 Task: Check the average views per listing of lawn in the last 5 years.
Action: Mouse moved to (1045, 248)
Screenshot: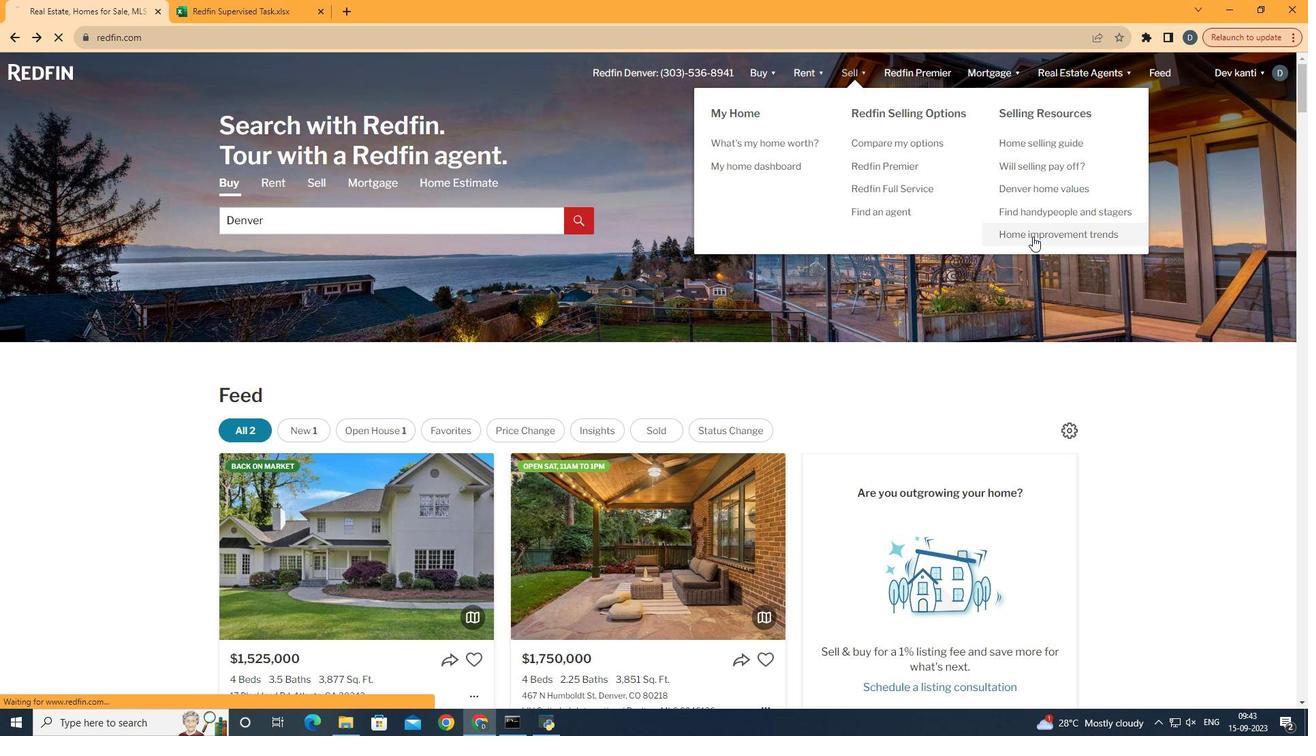 
Action: Mouse pressed left at (1045, 248)
Screenshot: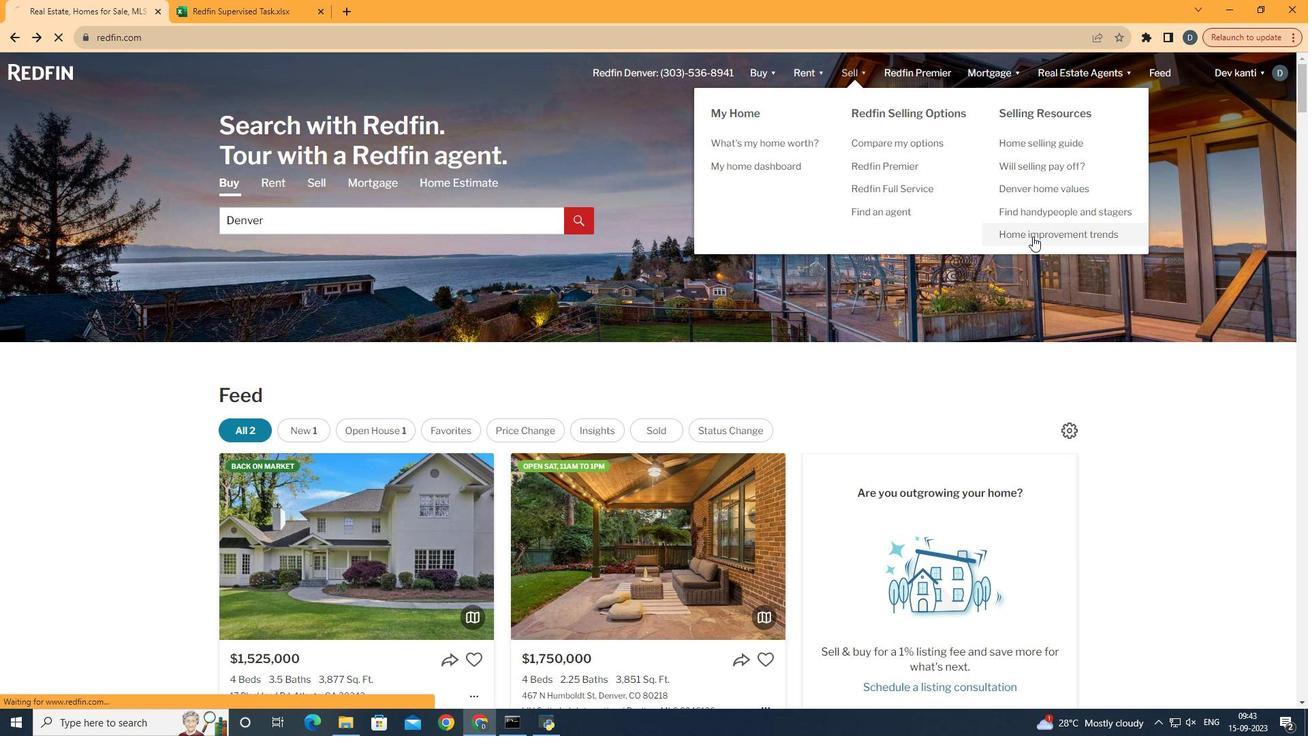 
Action: Mouse moved to (335, 279)
Screenshot: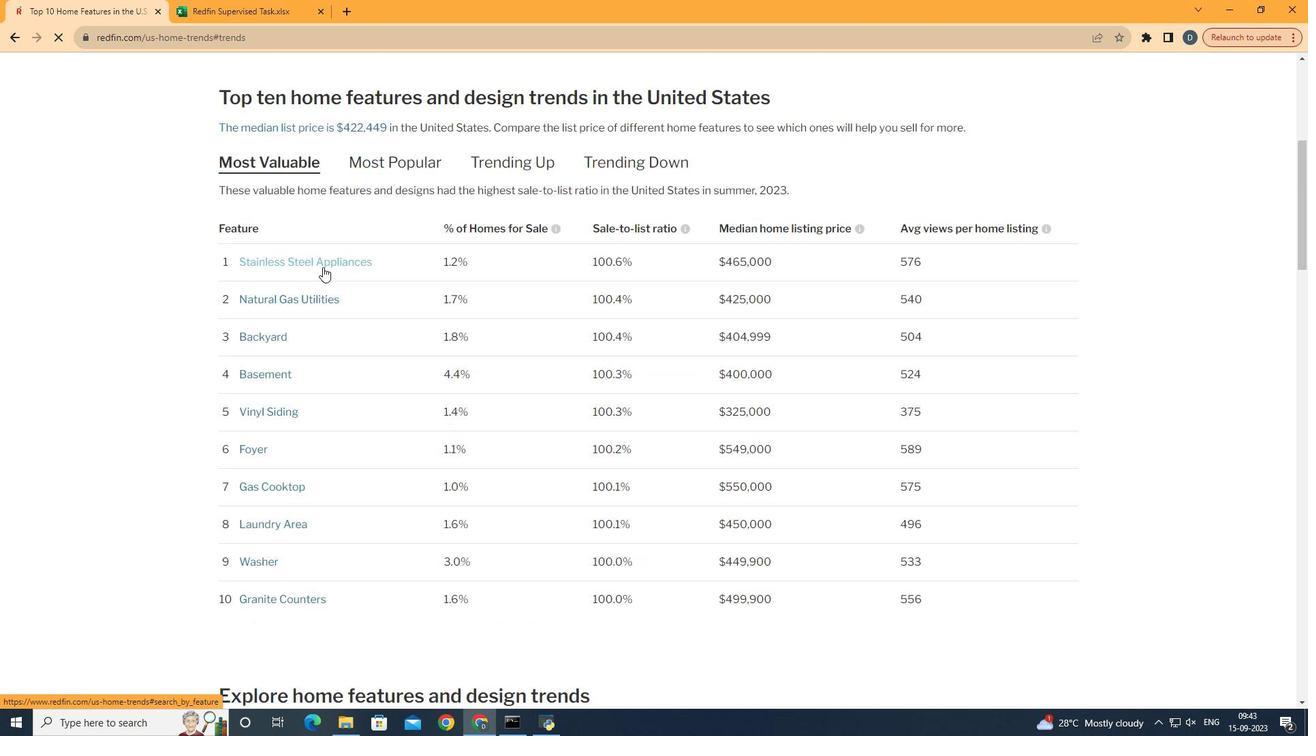 
Action: Mouse pressed left at (335, 279)
Screenshot: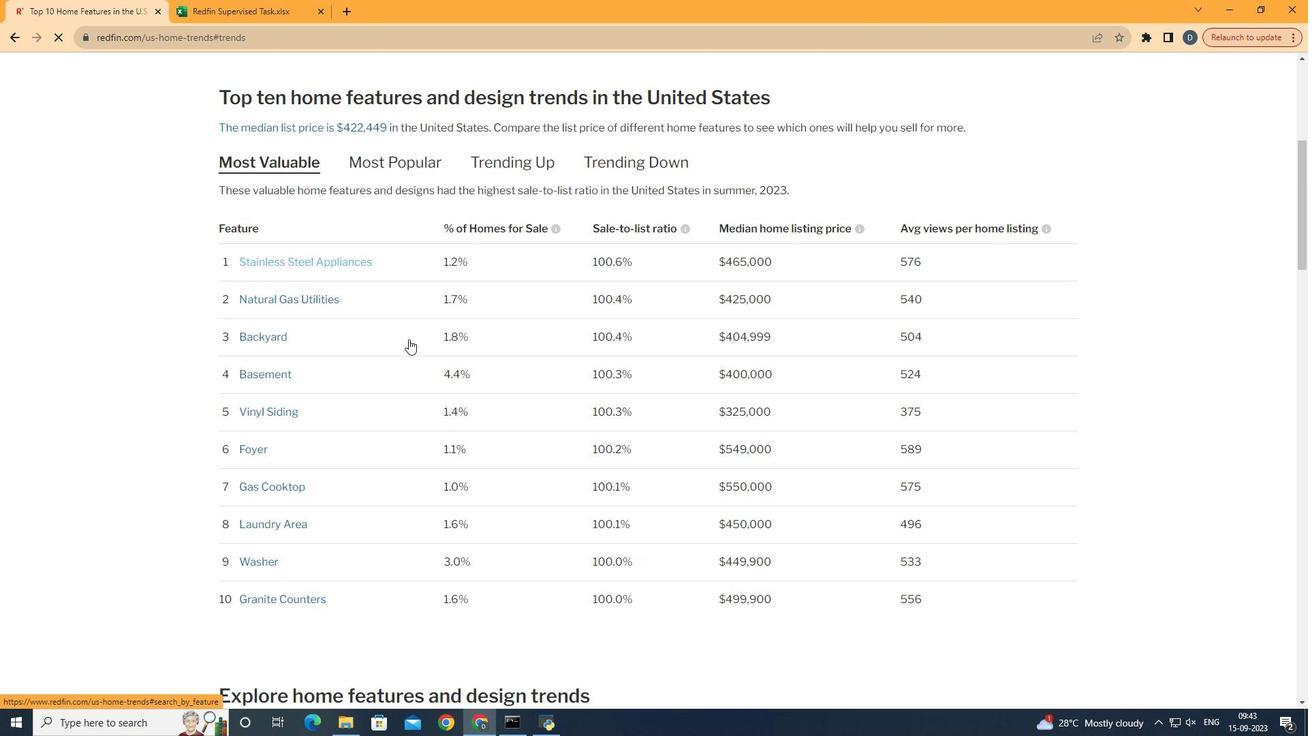 
Action: Mouse moved to (532, 451)
Screenshot: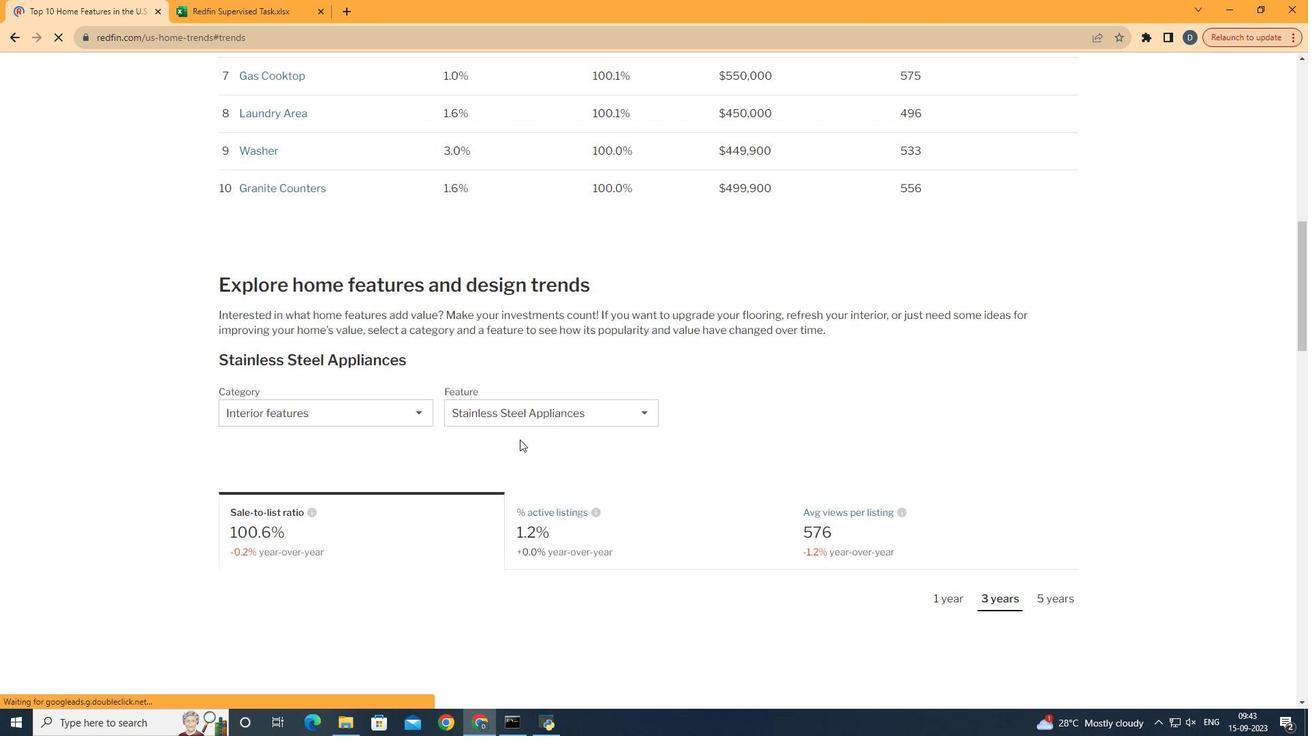
Action: Mouse scrolled (532, 451) with delta (0, 0)
Screenshot: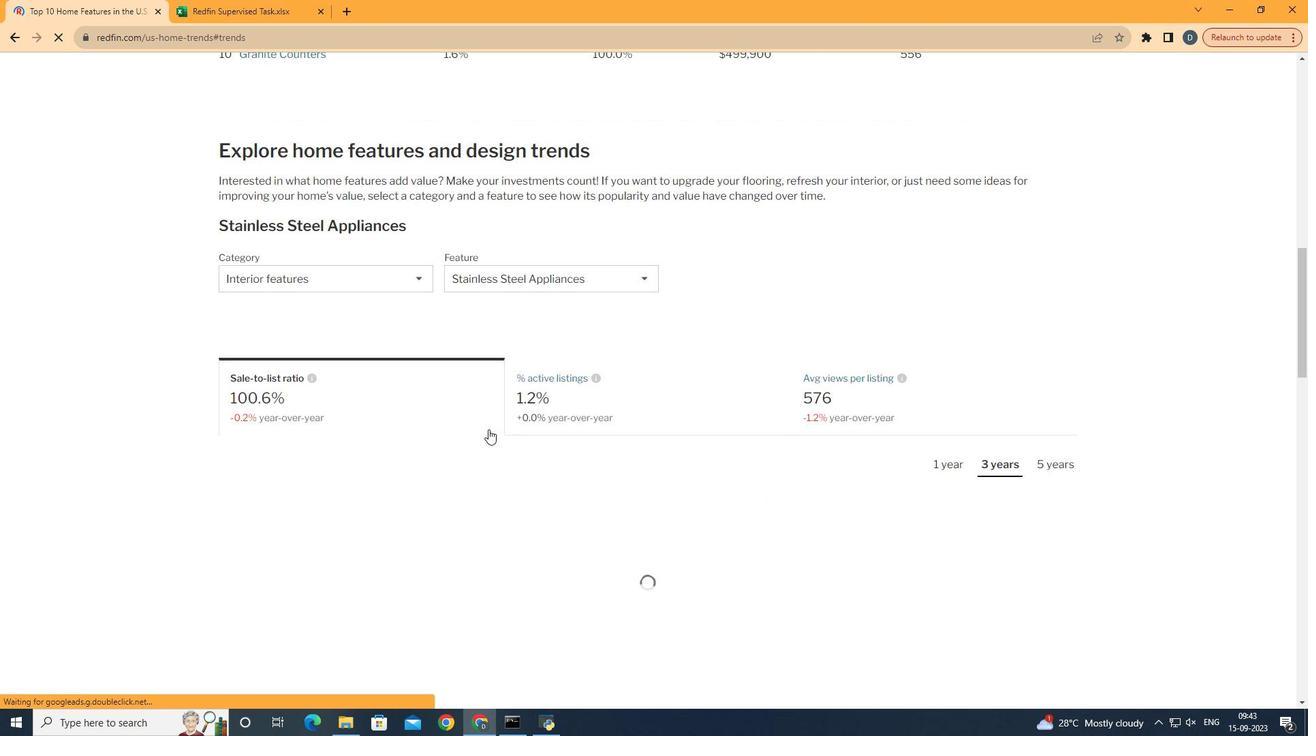 
Action: Mouse scrolled (532, 451) with delta (0, 0)
Screenshot: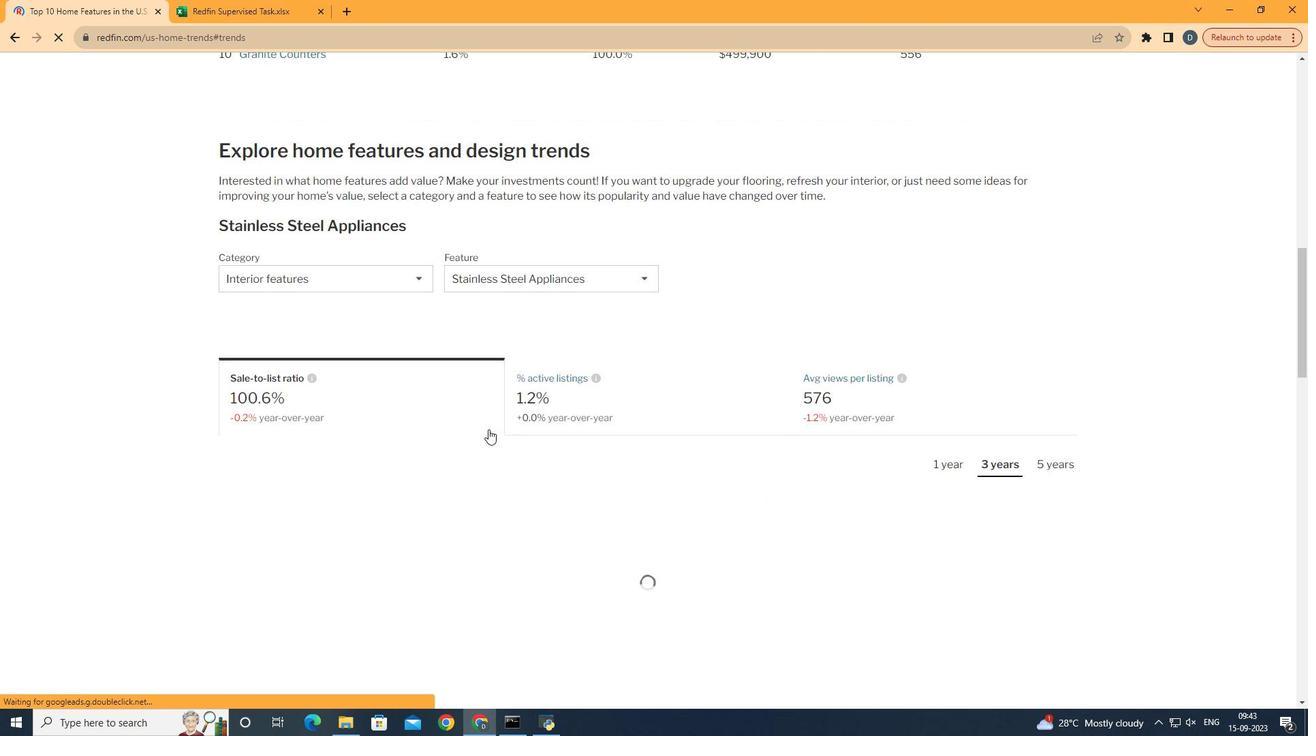 
Action: Mouse scrolled (532, 451) with delta (0, 0)
Screenshot: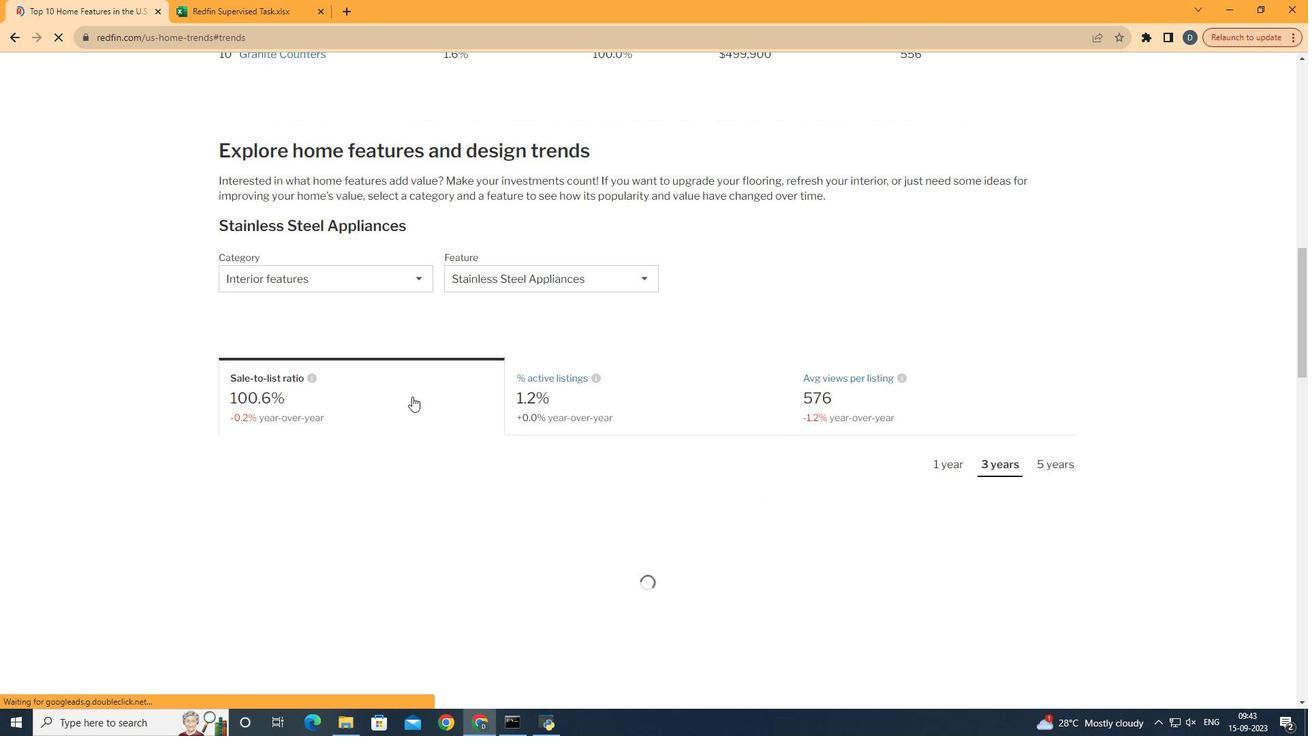 
Action: Mouse scrolled (532, 451) with delta (0, 0)
Screenshot: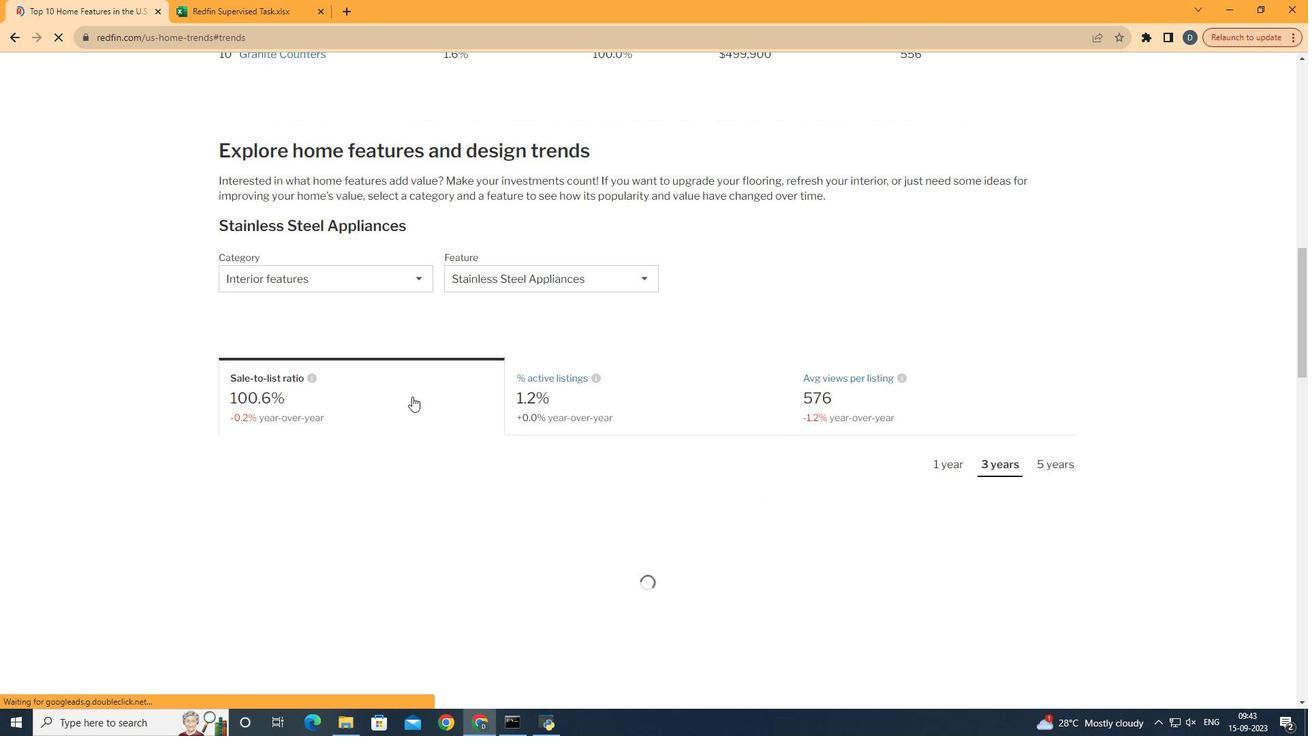 
Action: Mouse scrolled (532, 451) with delta (0, 0)
Screenshot: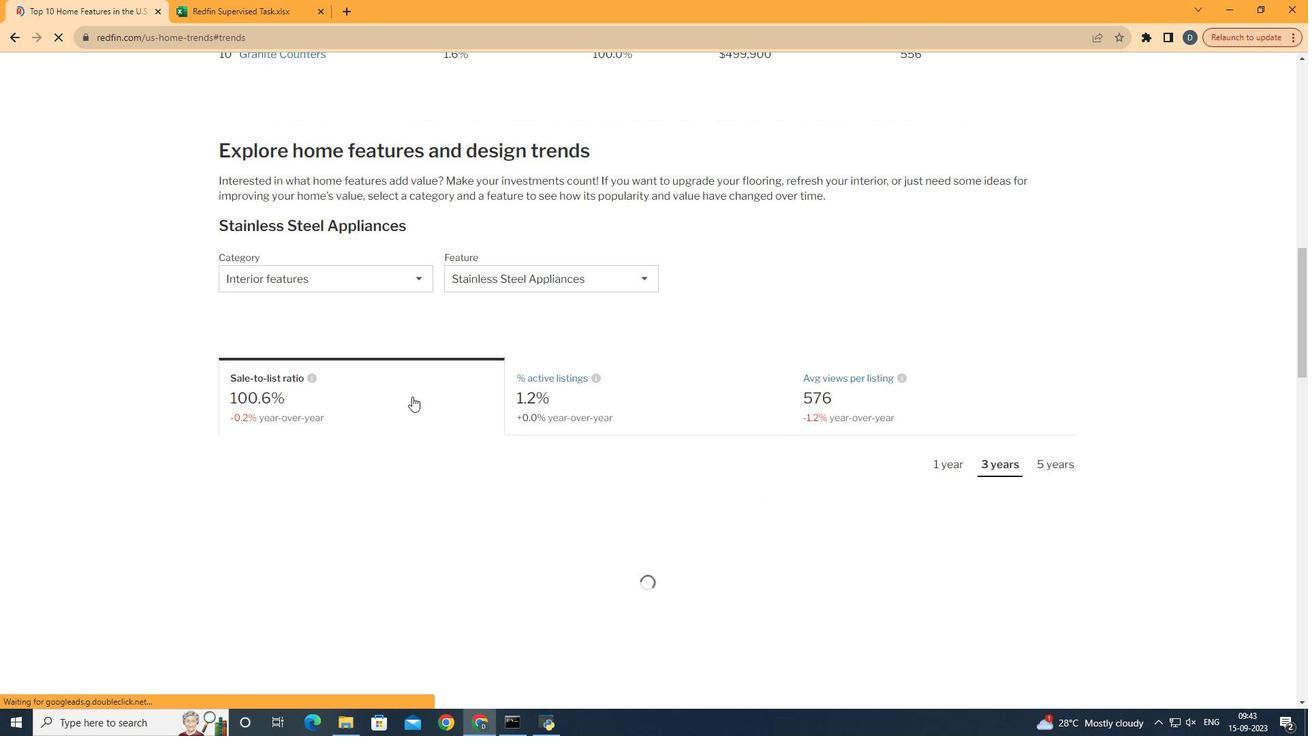 
Action: Mouse scrolled (532, 451) with delta (0, 0)
Screenshot: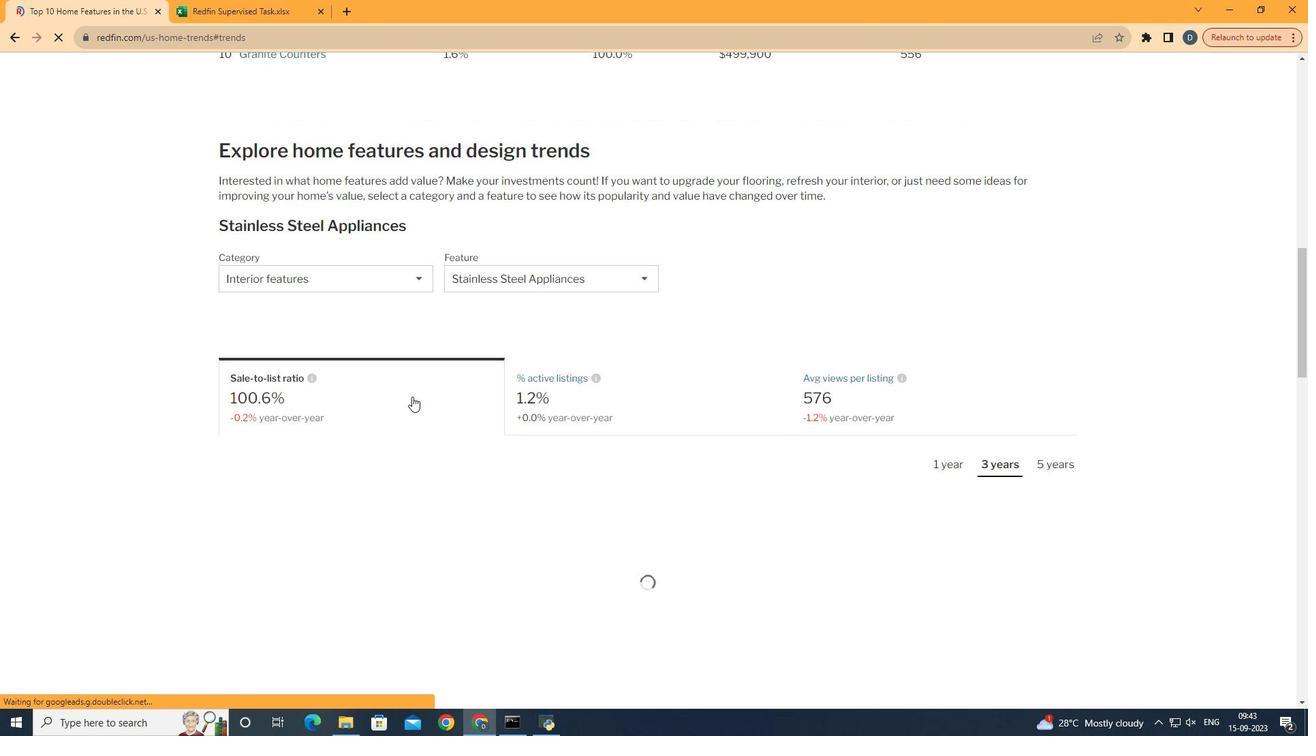 
Action: Mouse scrolled (532, 451) with delta (0, 0)
Screenshot: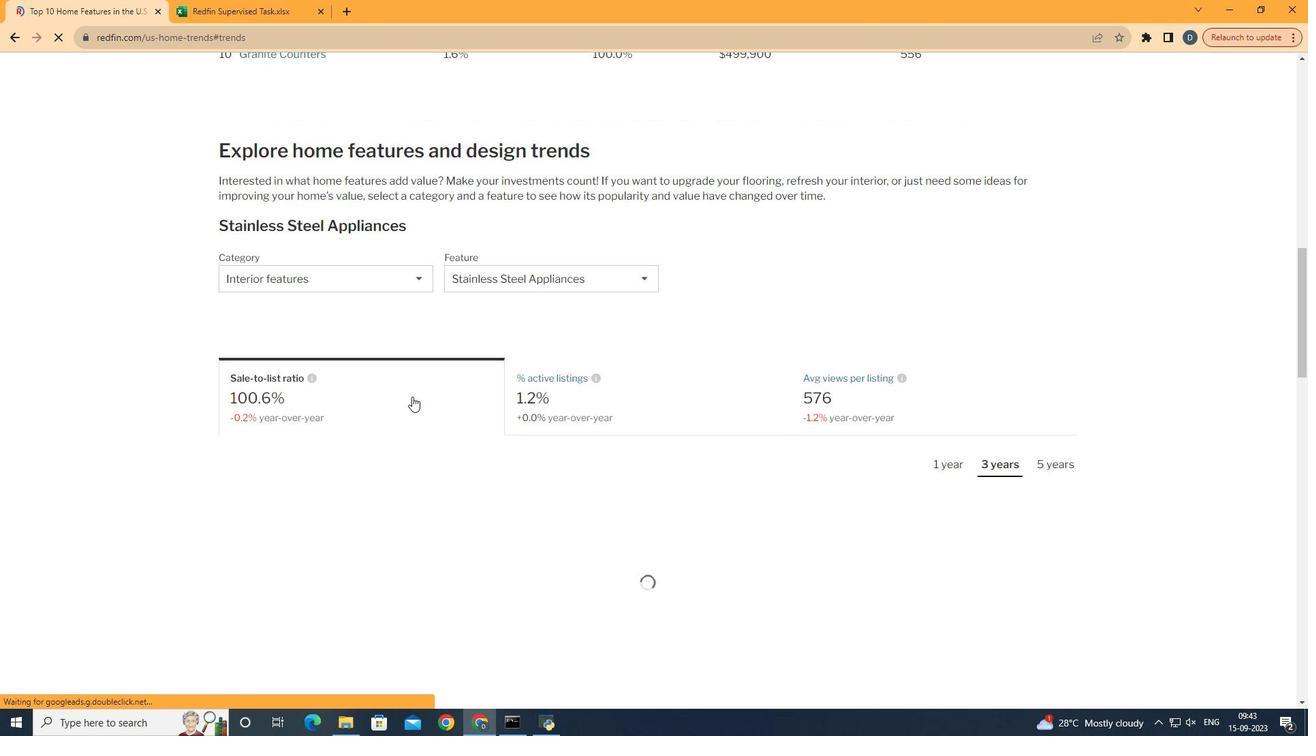 
Action: Mouse scrolled (532, 451) with delta (0, 0)
Screenshot: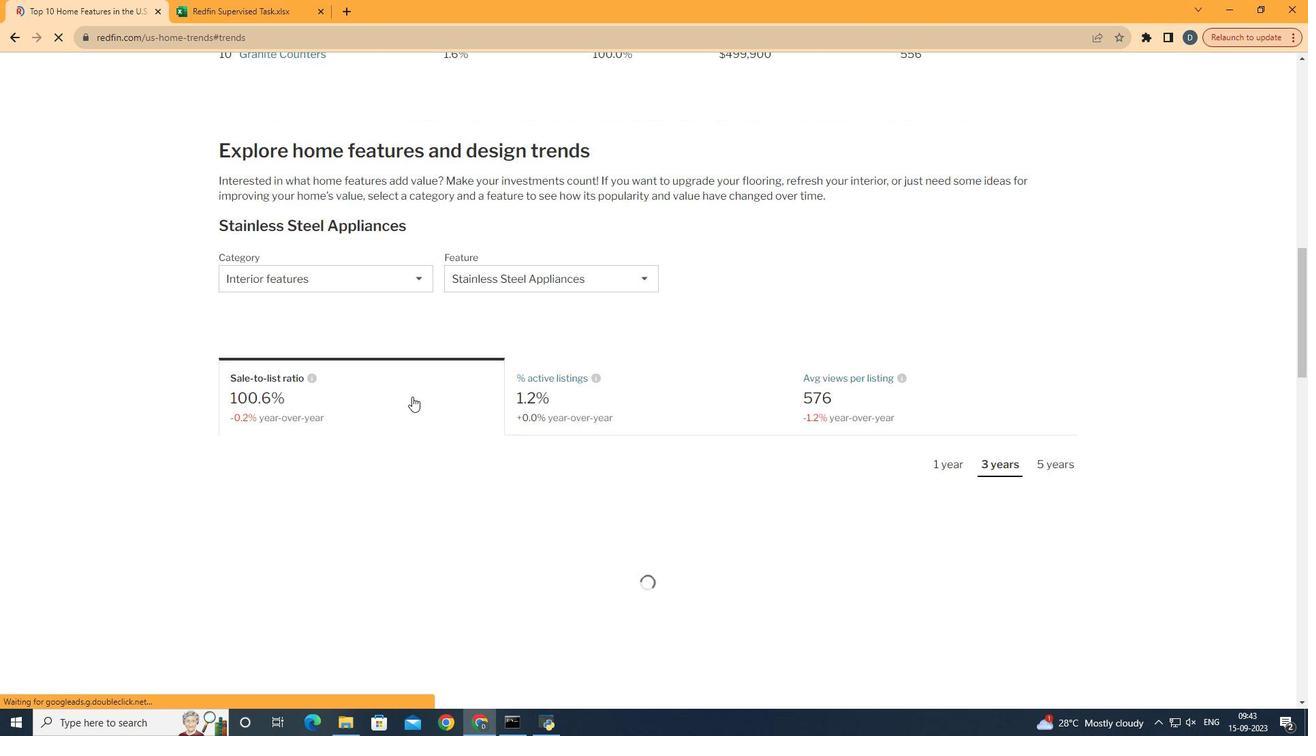 
Action: Mouse moved to (394, 291)
Screenshot: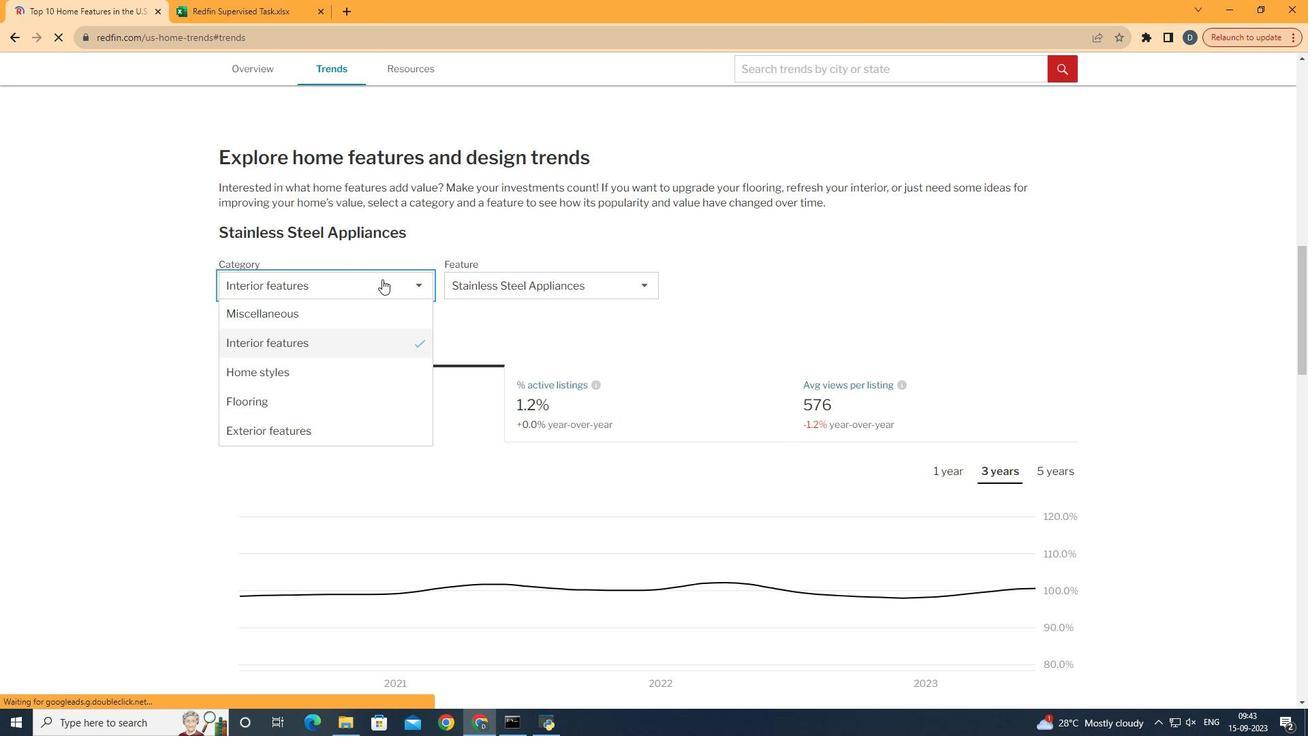 
Action: Mouse pressed left at (394, 291)
Screenshot: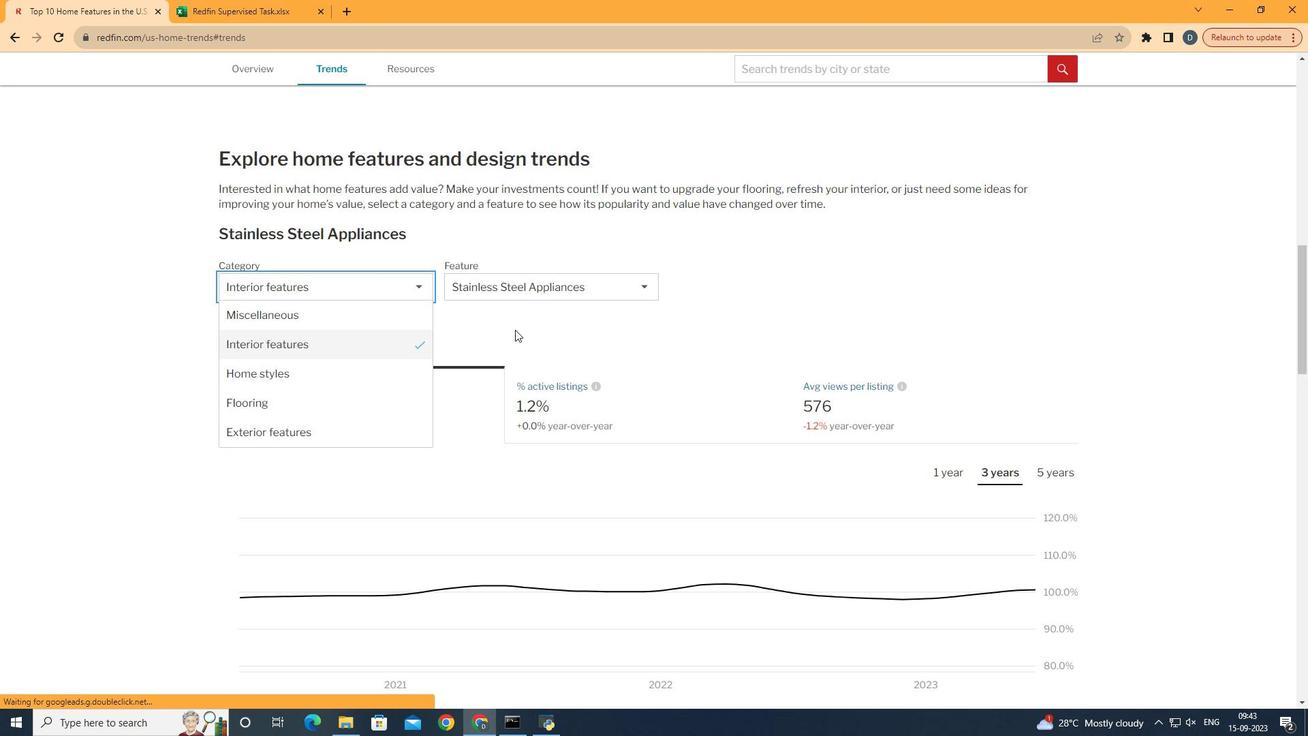 
Action: Mouse moved to (548, 345)
Screenshot: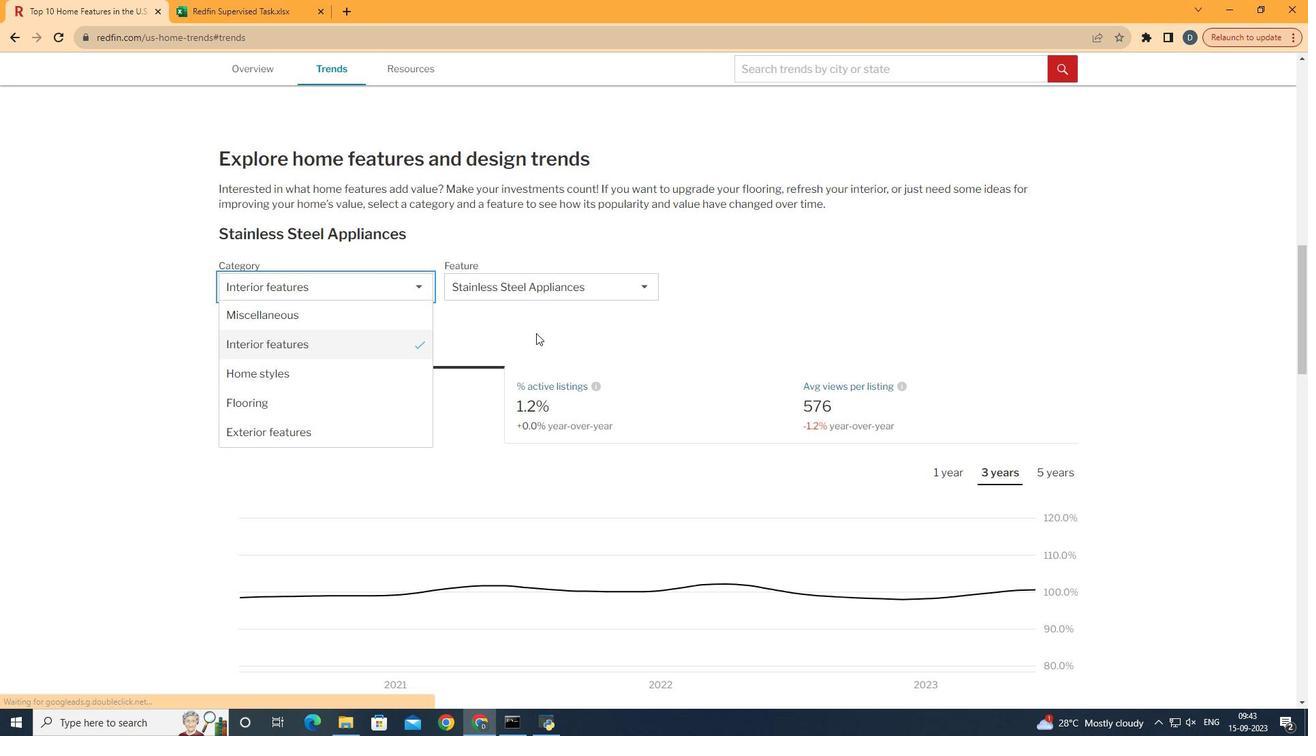 
Action: Mouse scrolled (548, 344) with delta (0, 0)
Screenshot: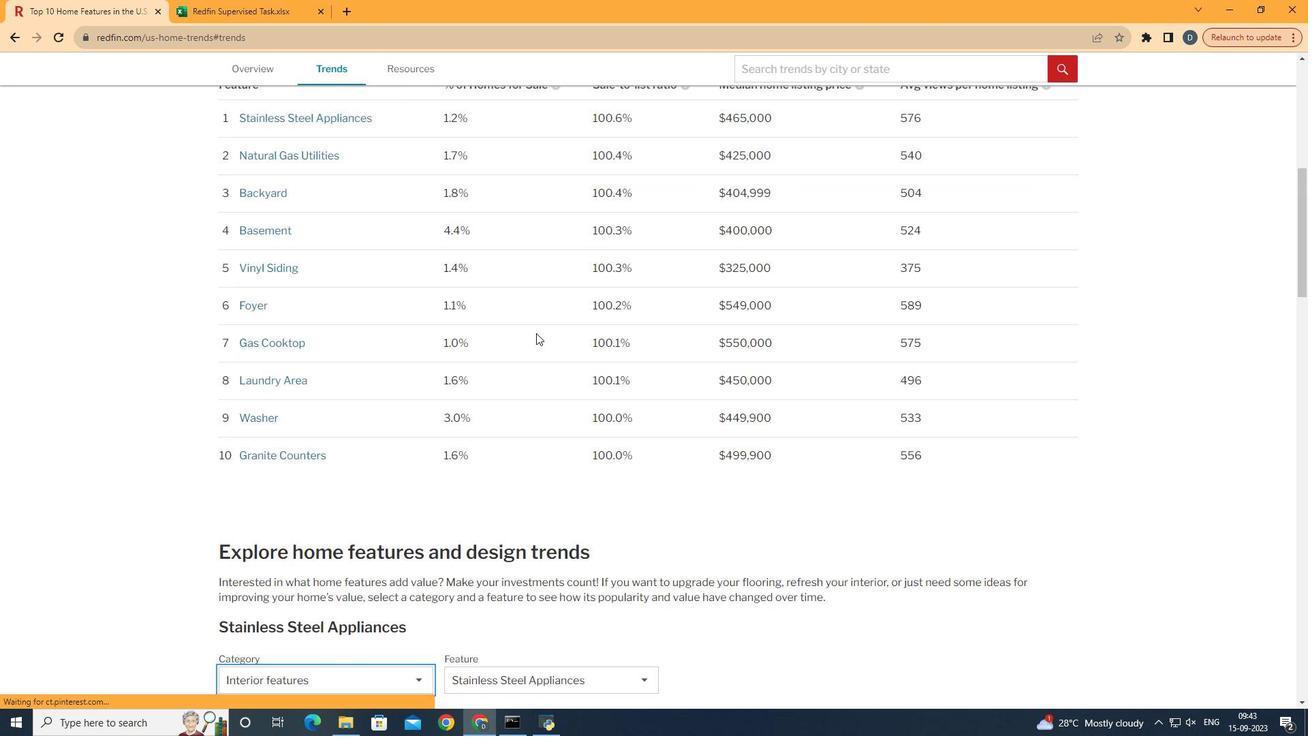 
Action: Mouse scrolled (548, 344) with delta (0, 0)
Screenshot: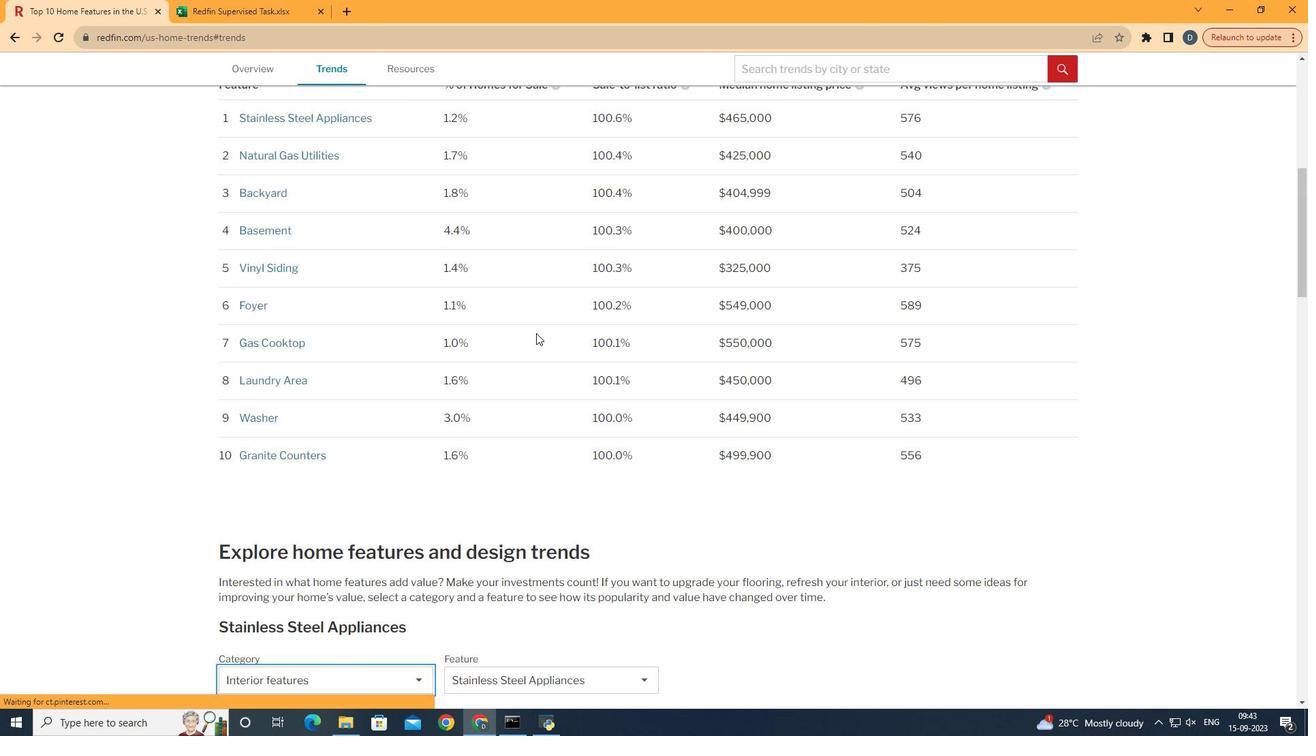
Action: Mouse scrolled (548, 344) with delta (0, 0)
Screenshot: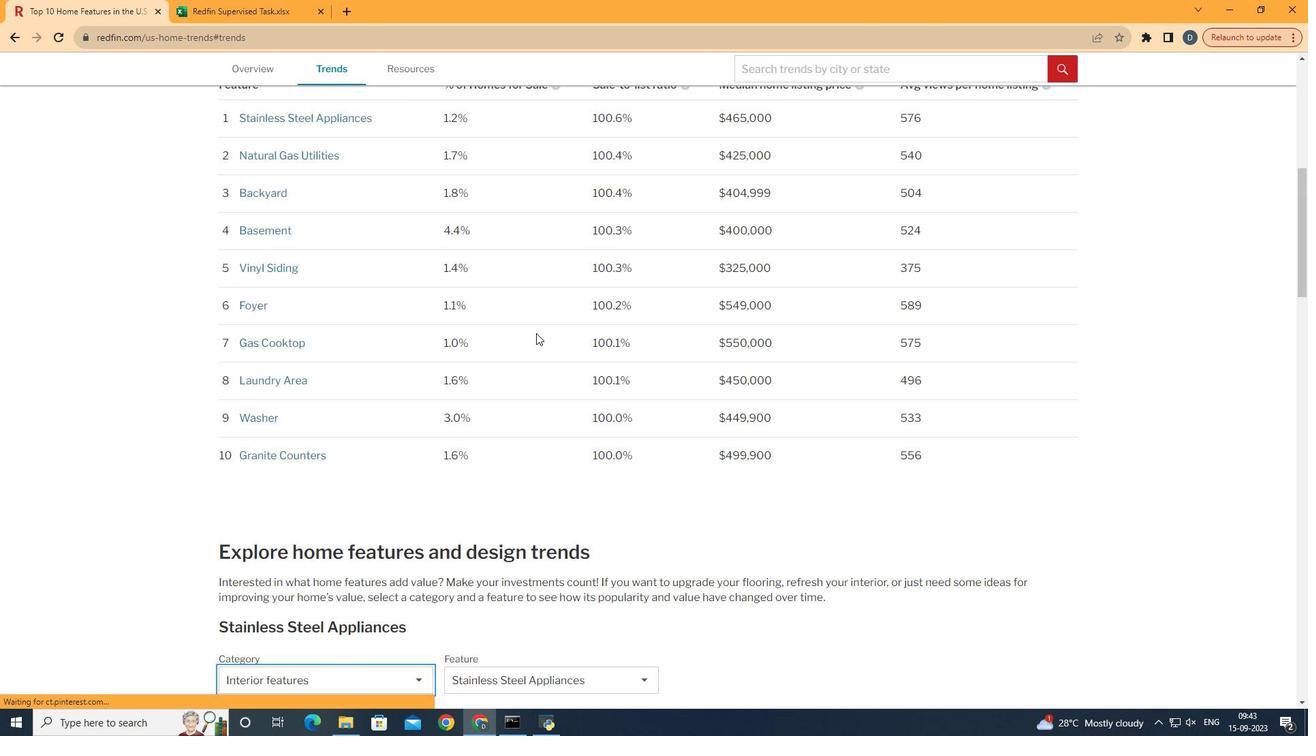 
Action: Mouse scrolled (548, 344) with delta (0, 0)
Screenshot: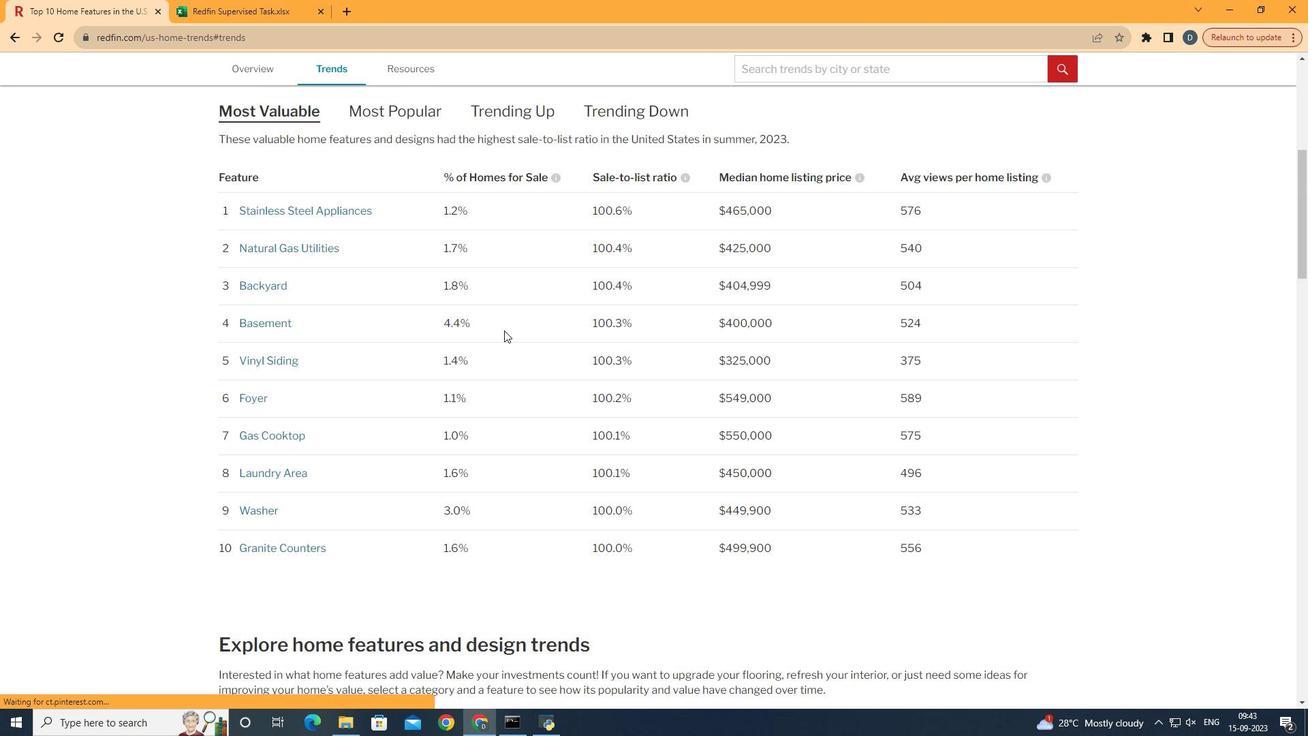 
Action: Mouse moved to (436, 344)
Screenshot: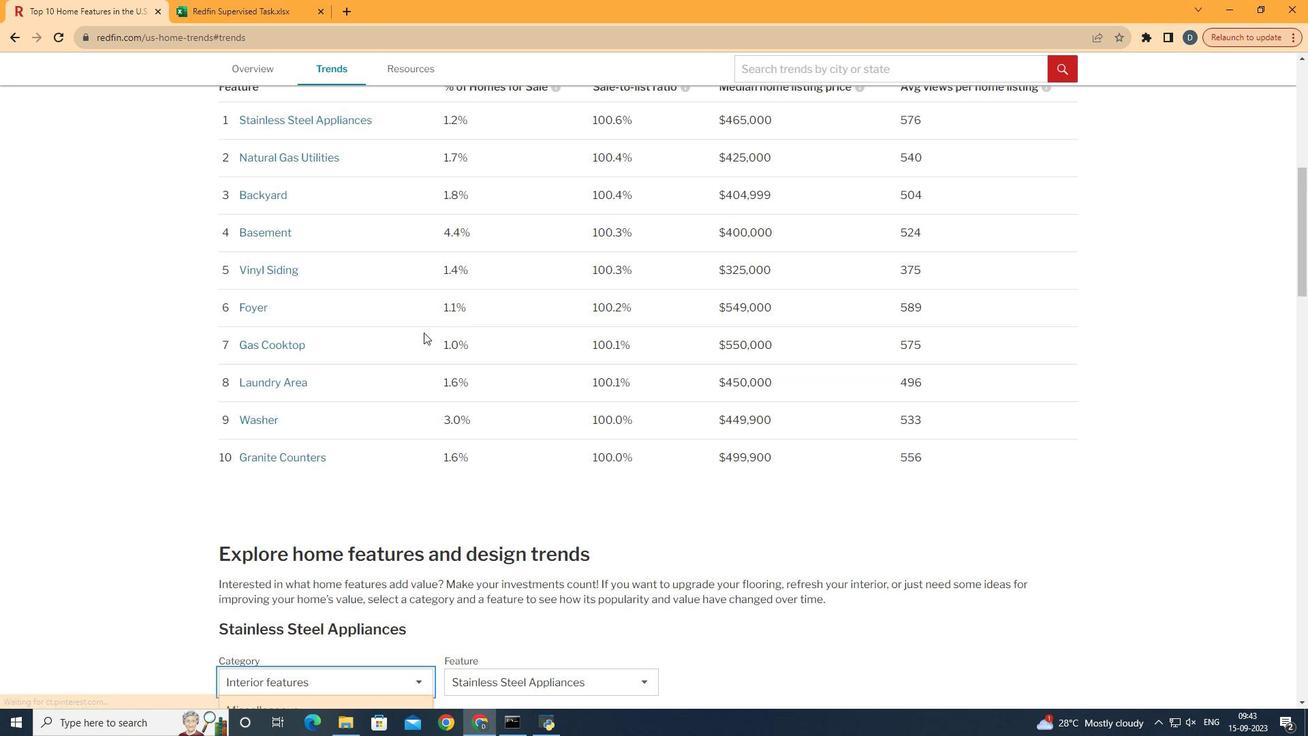 
Action: Mouse scrolled (436, 344) with delta (0, 0)
Screenshot: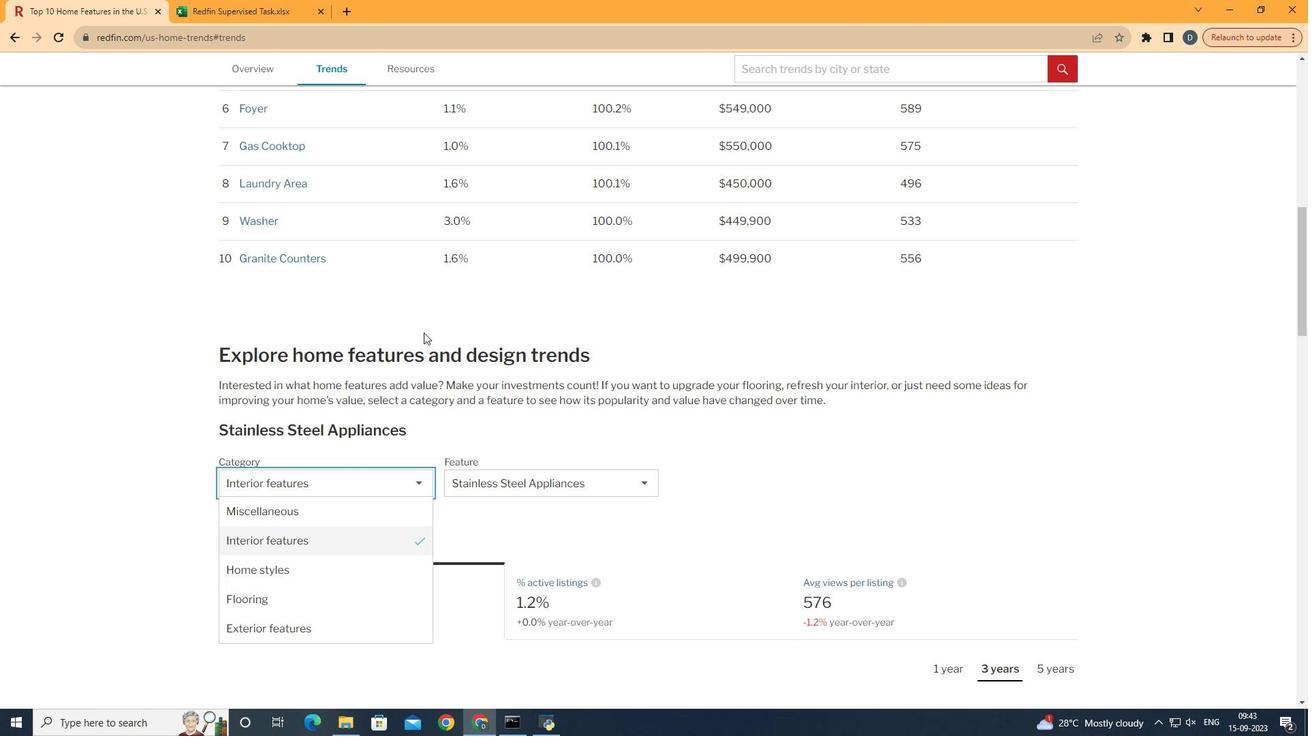 
Action: Mouse scrolled (436, 344) with delta (0, 0)
Screenshot: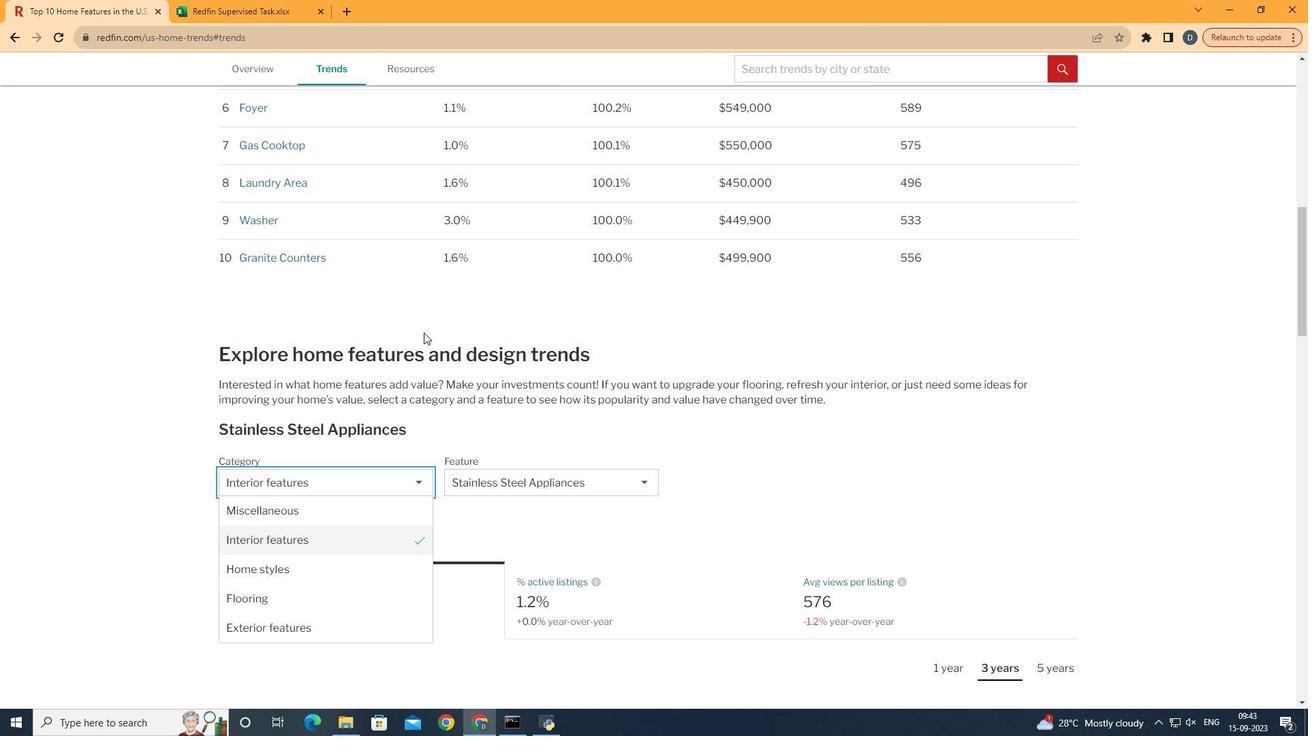 
Action: Mouse scrolled (436, 344) with delta (0, 0)
Screenshot: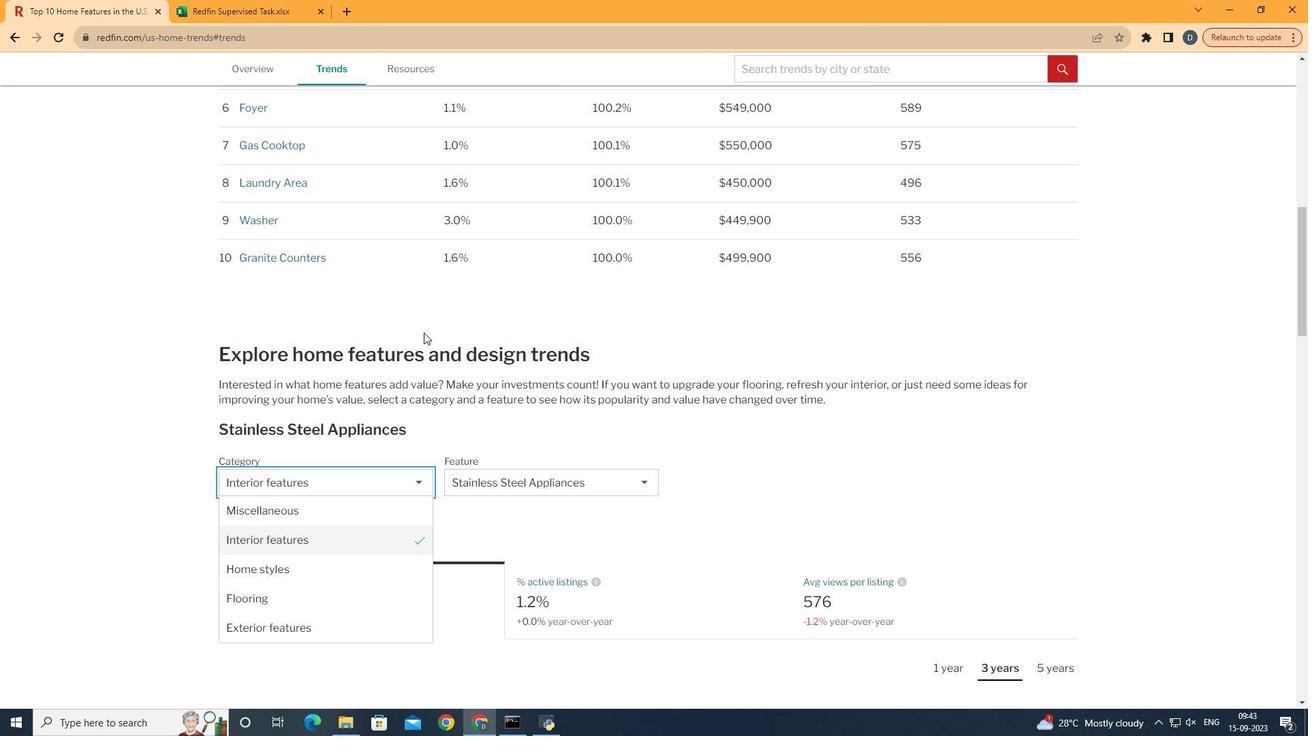 
Action: Mouse scrolled (436, 344) with delta (0, 0)
Screenshot: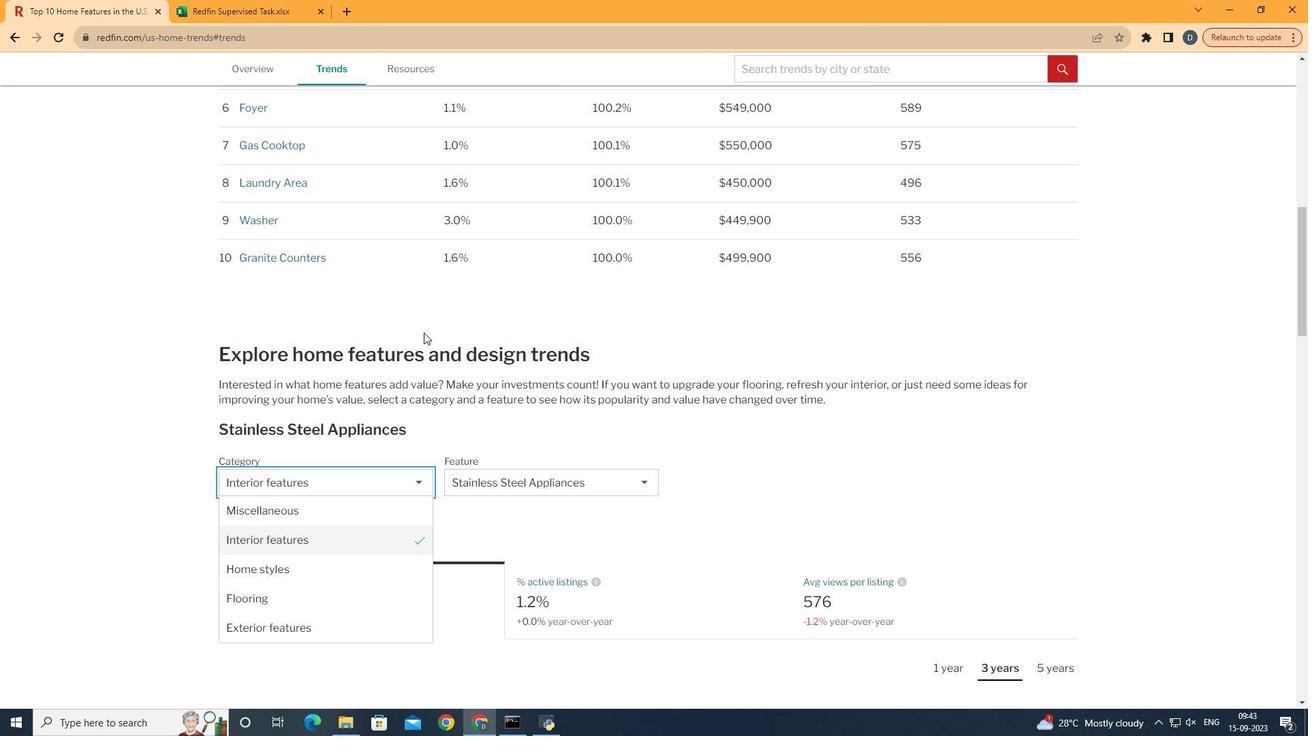 
Action: Mouse scrolled (436, 344) with delta (0, 0)
Screenshot: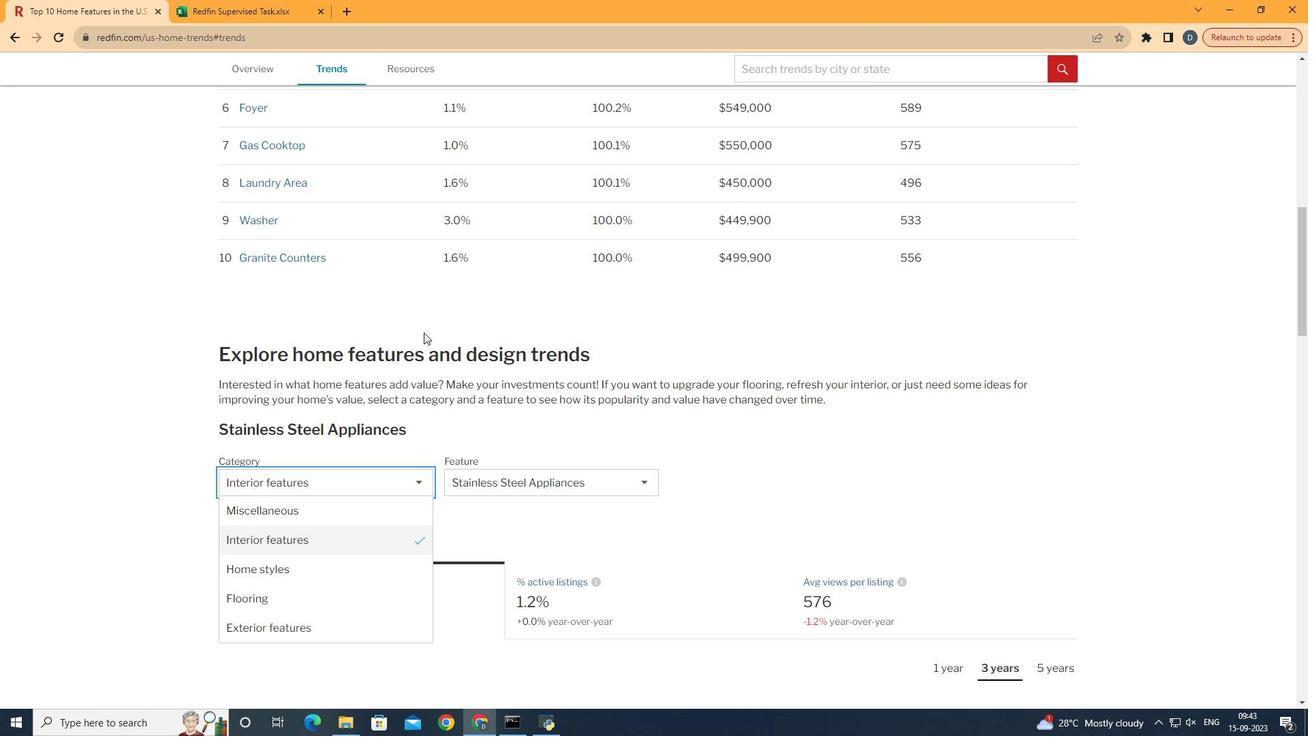 
Action: Mouse scrolled (436, 344) with delta (0, 0)
Screenshot: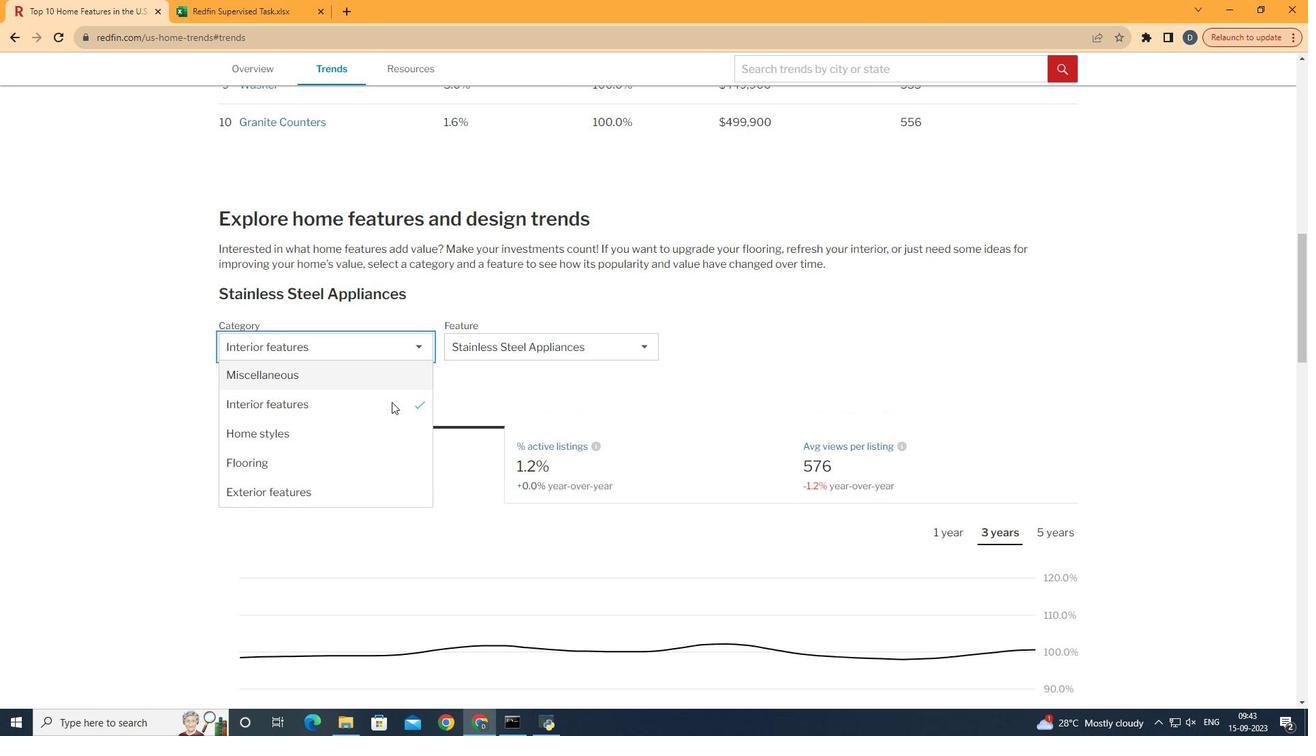 
Action: Mouse scrolled (436, 344) with delta (0, 0)
Screenshot: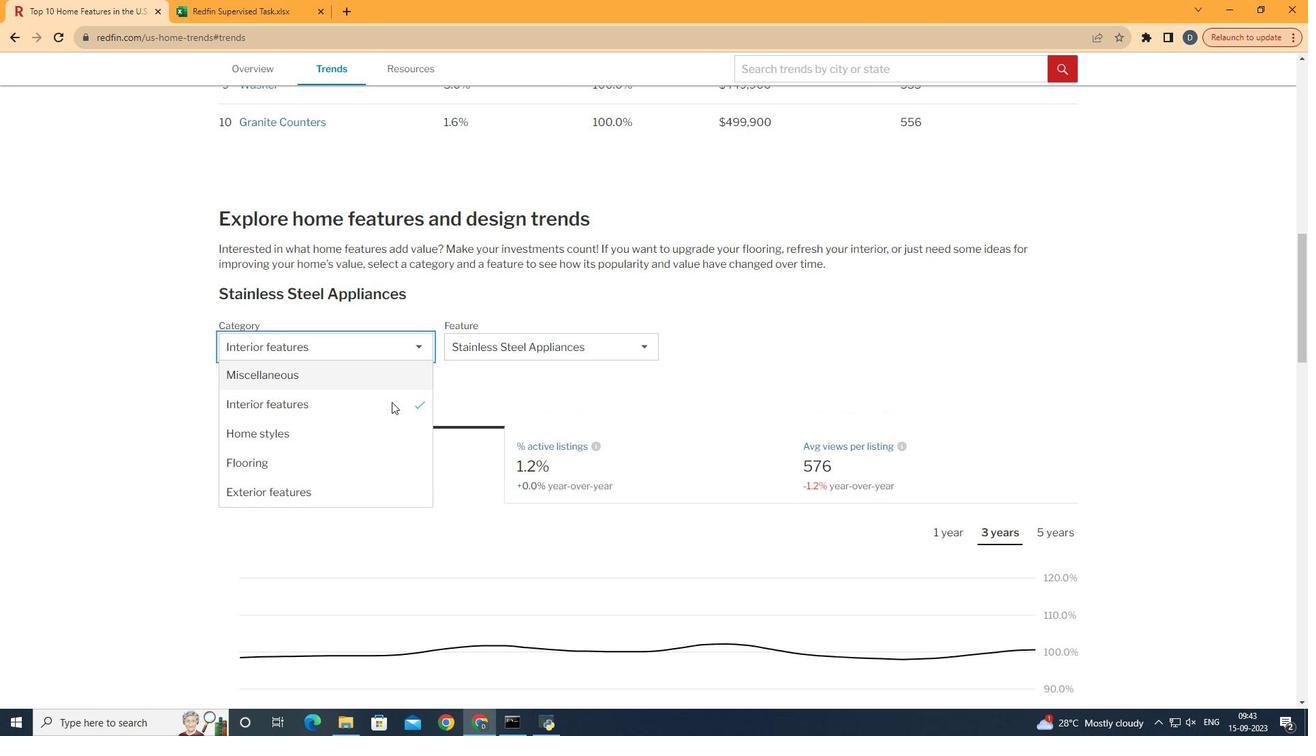 
Action: Mouse moved to (389, 507)
Screenshot: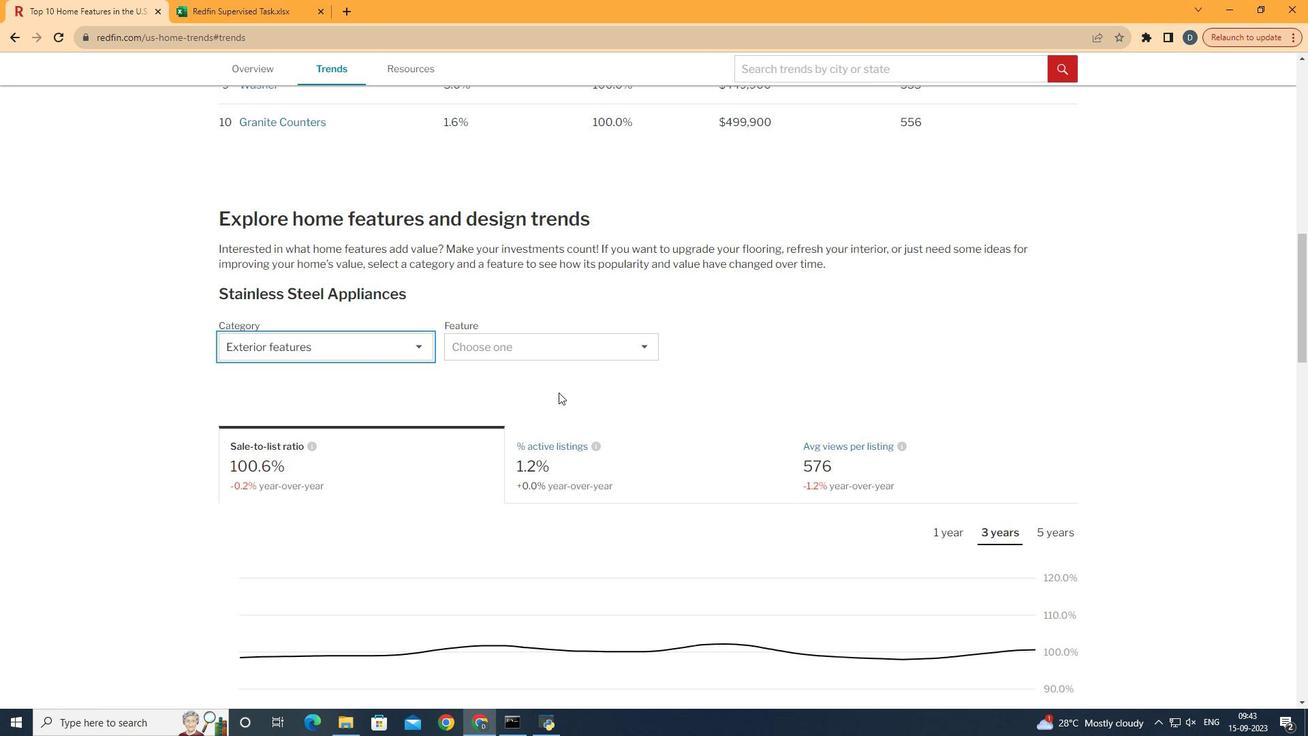 
Action: Mouse pressed left at (389, 507)
Screenshot: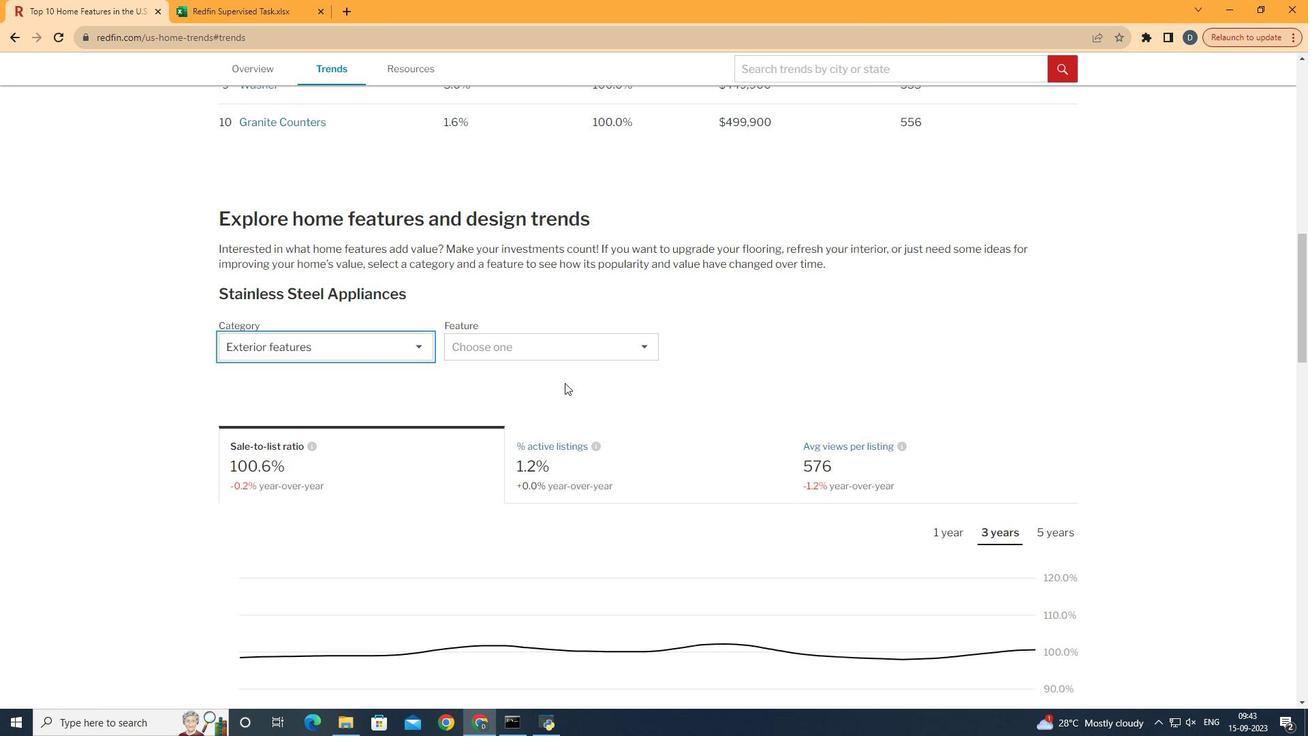 
Action: Mouse moved to (589, 363)
Screenshot: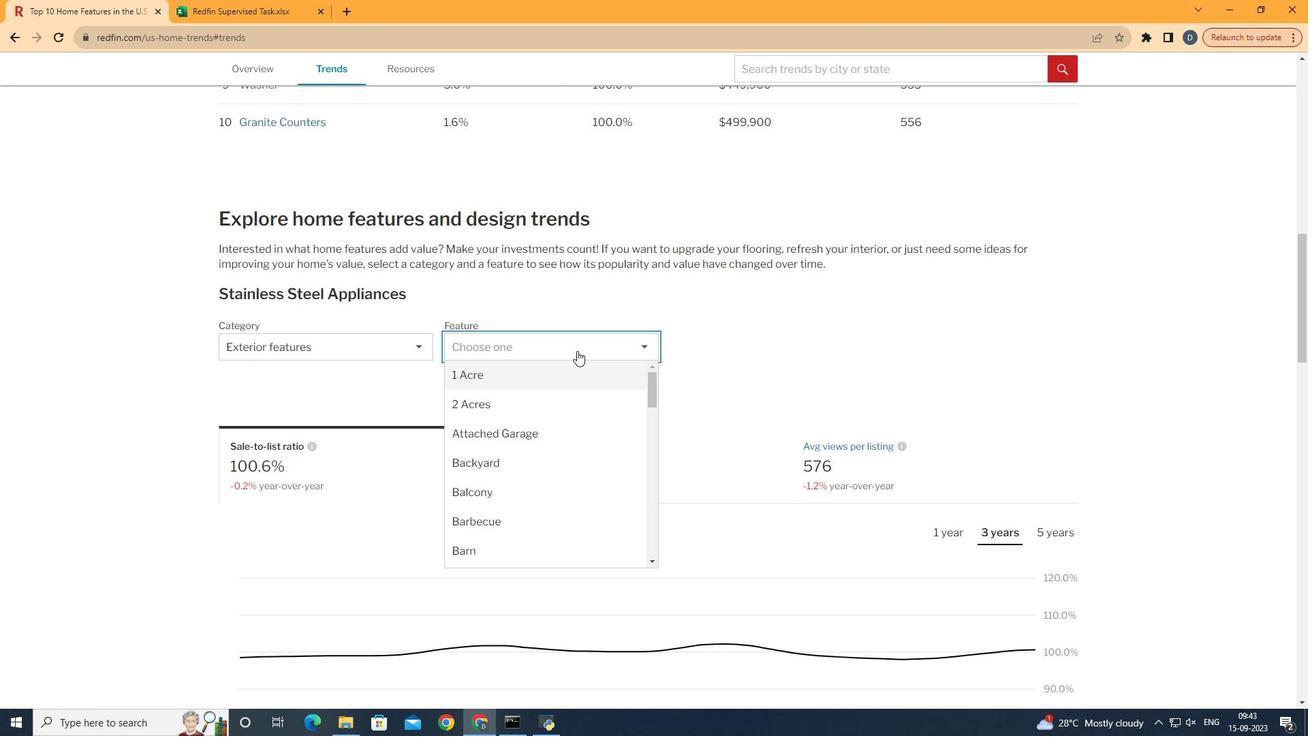 
Action: Mouse pressed left at (589, 363)
Screenshot: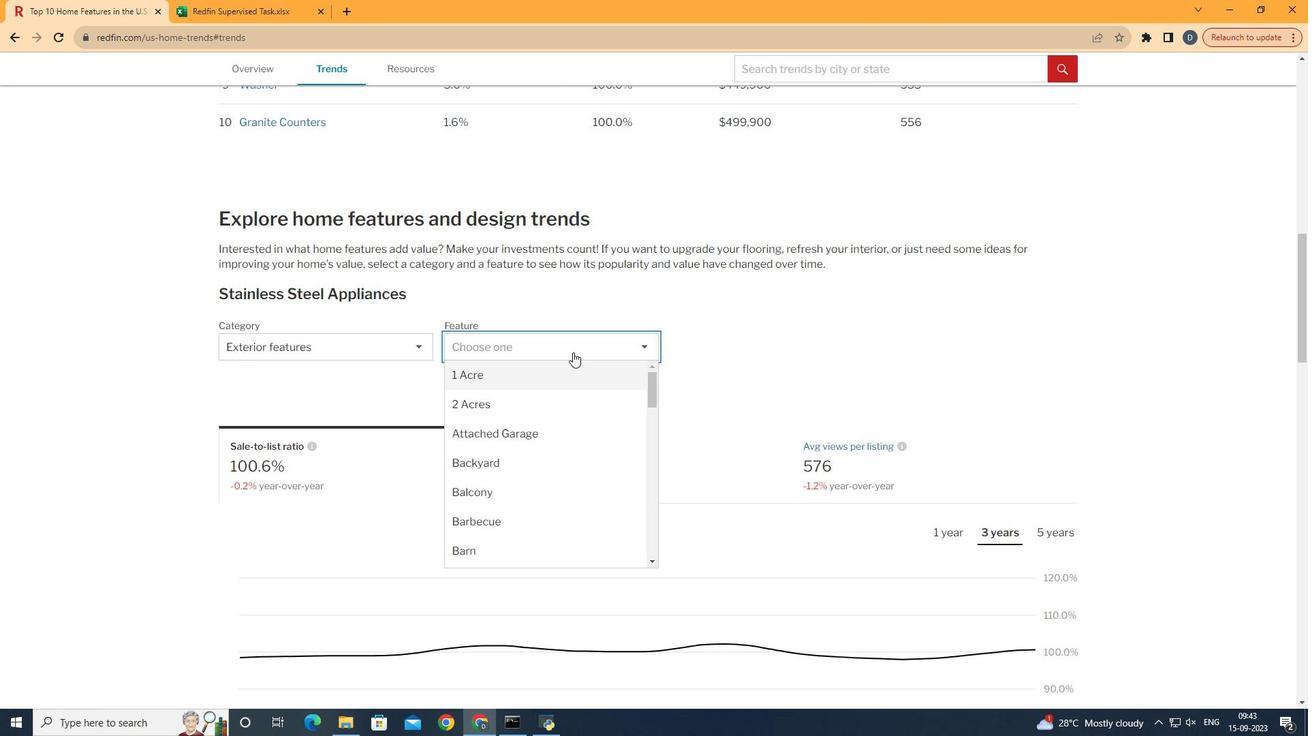 
Action: Mouse moved to (582, 460)
Screenshot: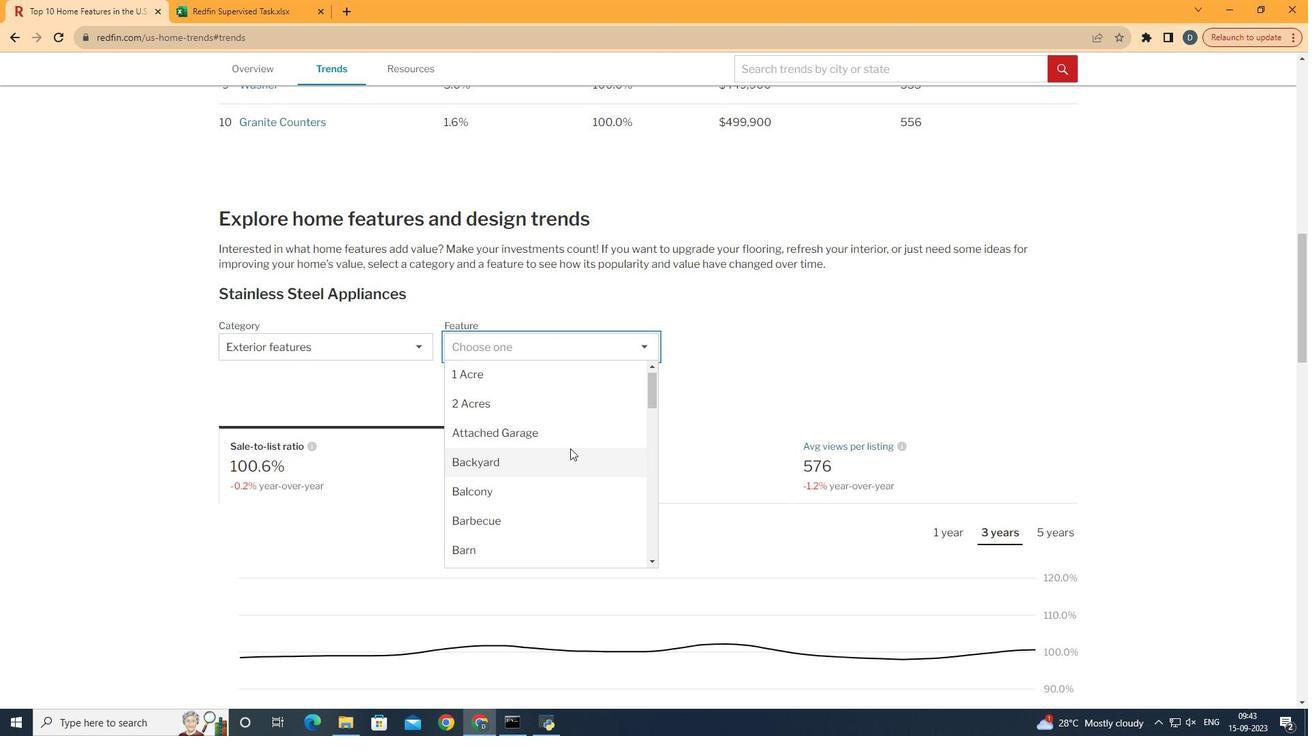 
Action: Mouse scrolled (582, 460) with delta (0, 0)
Screenshot: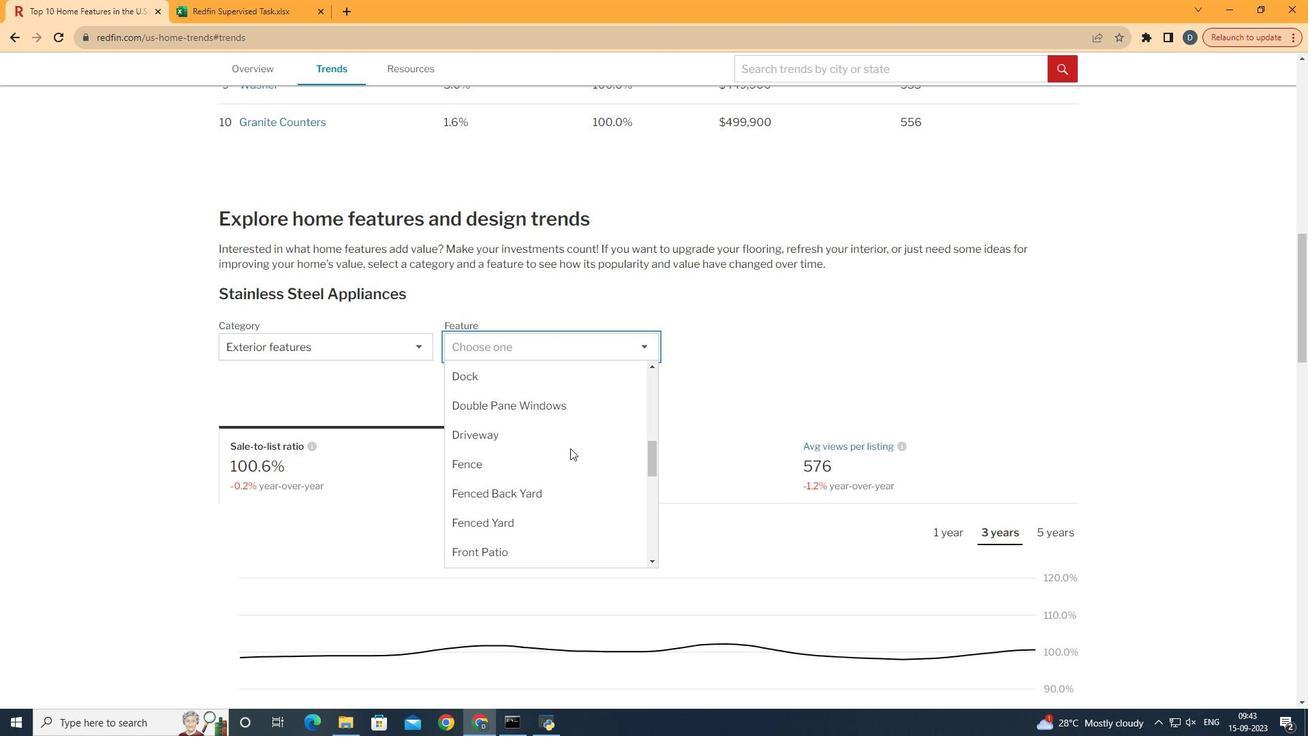 
Action: Mouse scrolled (582, 460) with delta (0, 0)
Screenshot: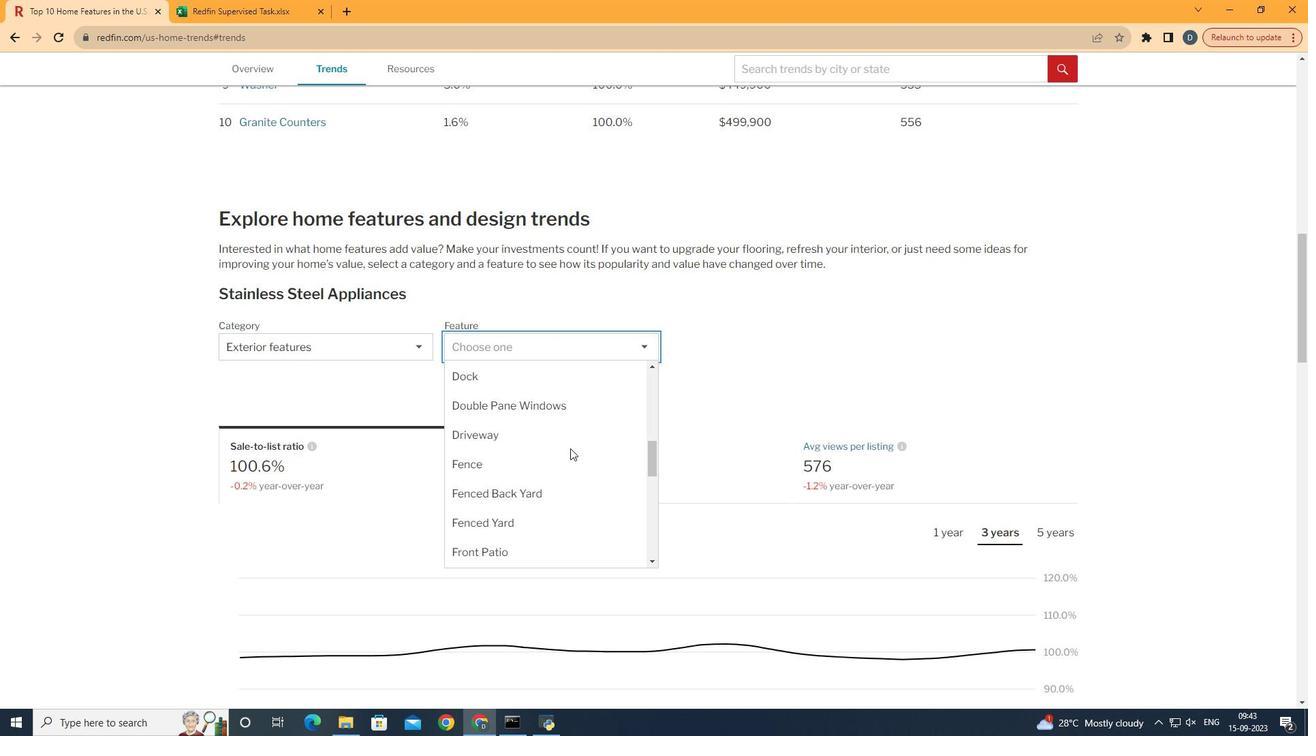 
Action: Mouse scrolled (582, 460) with delta (0, 0)
Screenshot: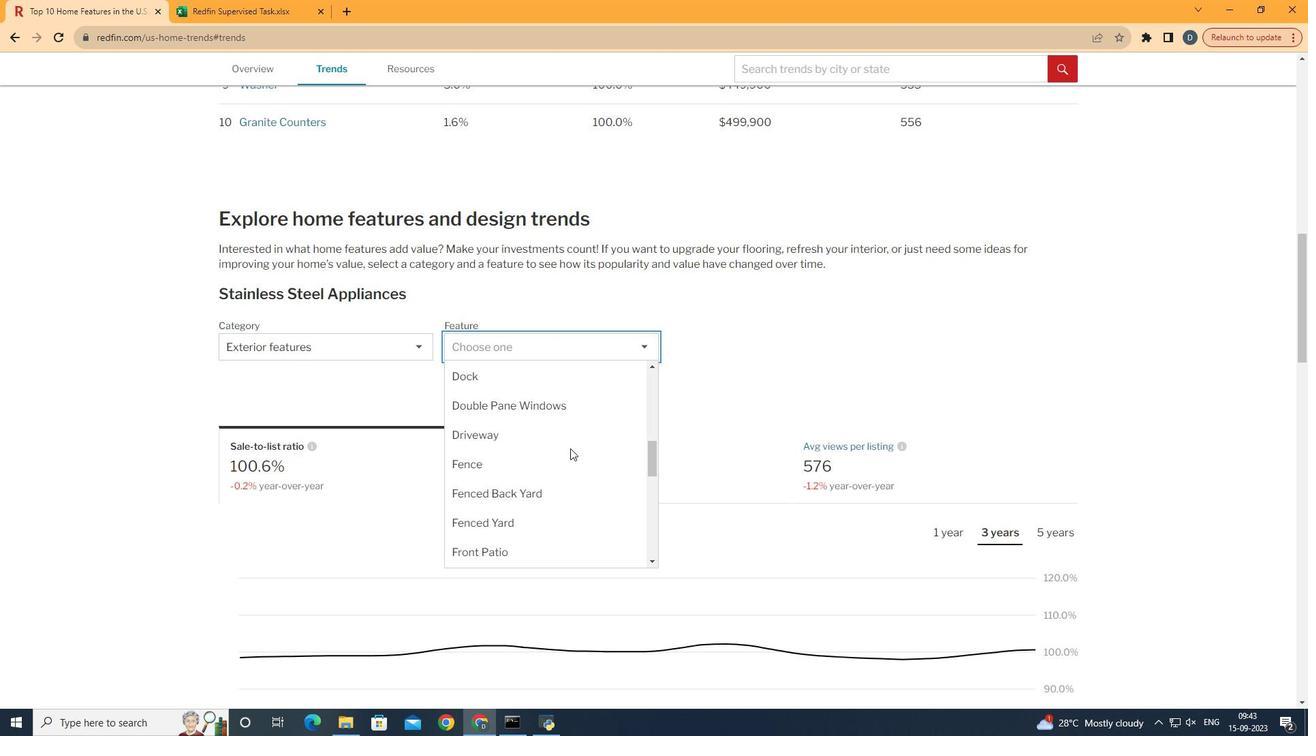 
Action: Mouse scrolled (582, 460) with delta (0, 0)
Screenshot: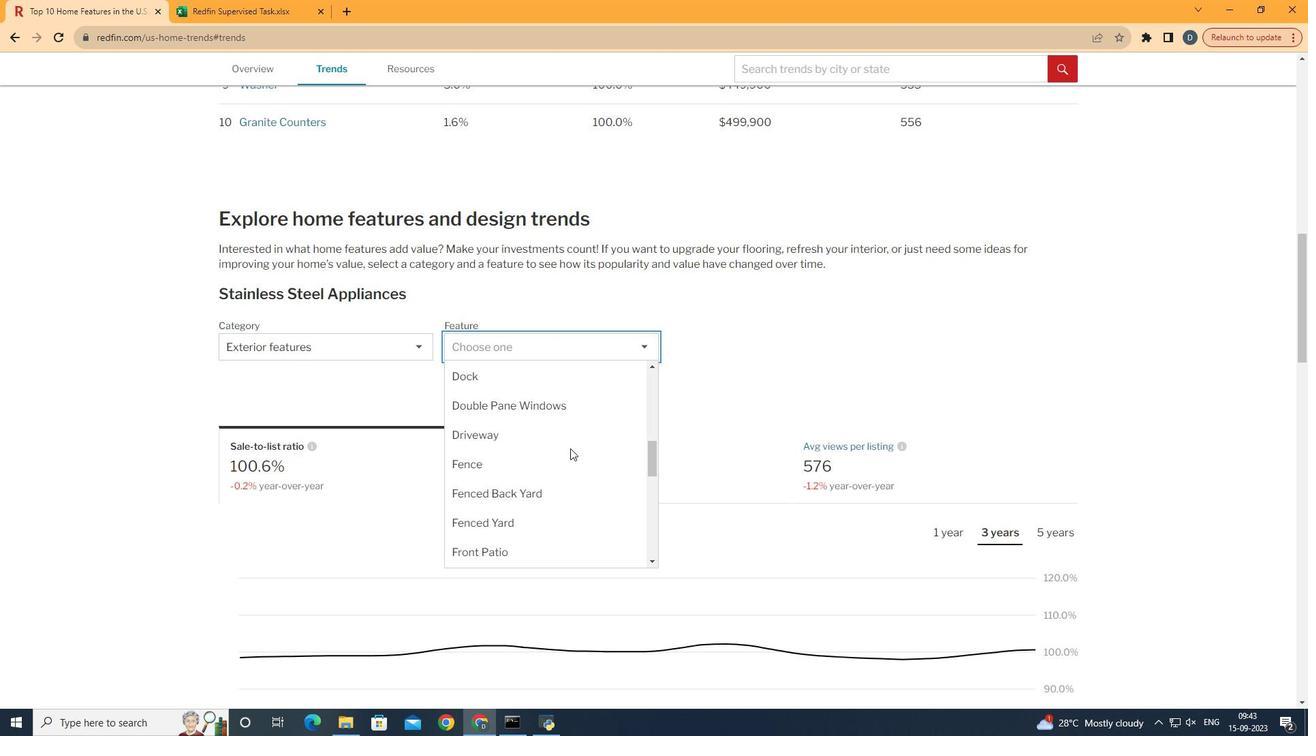 
Action: Mouse scrolled (582, 460) with delta (0, 0)
Screenshot: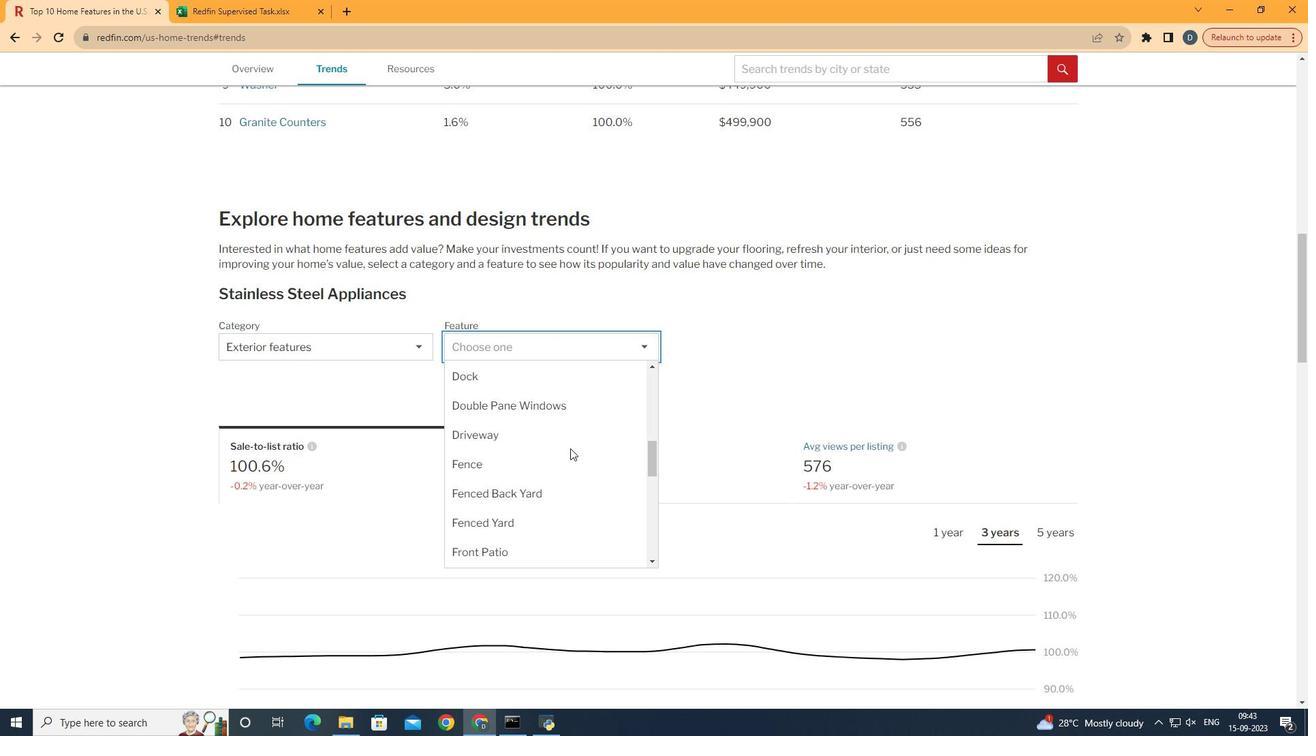 
Action: Mouse scrolled (582, 460) with delta (0, 0)
Screenshot: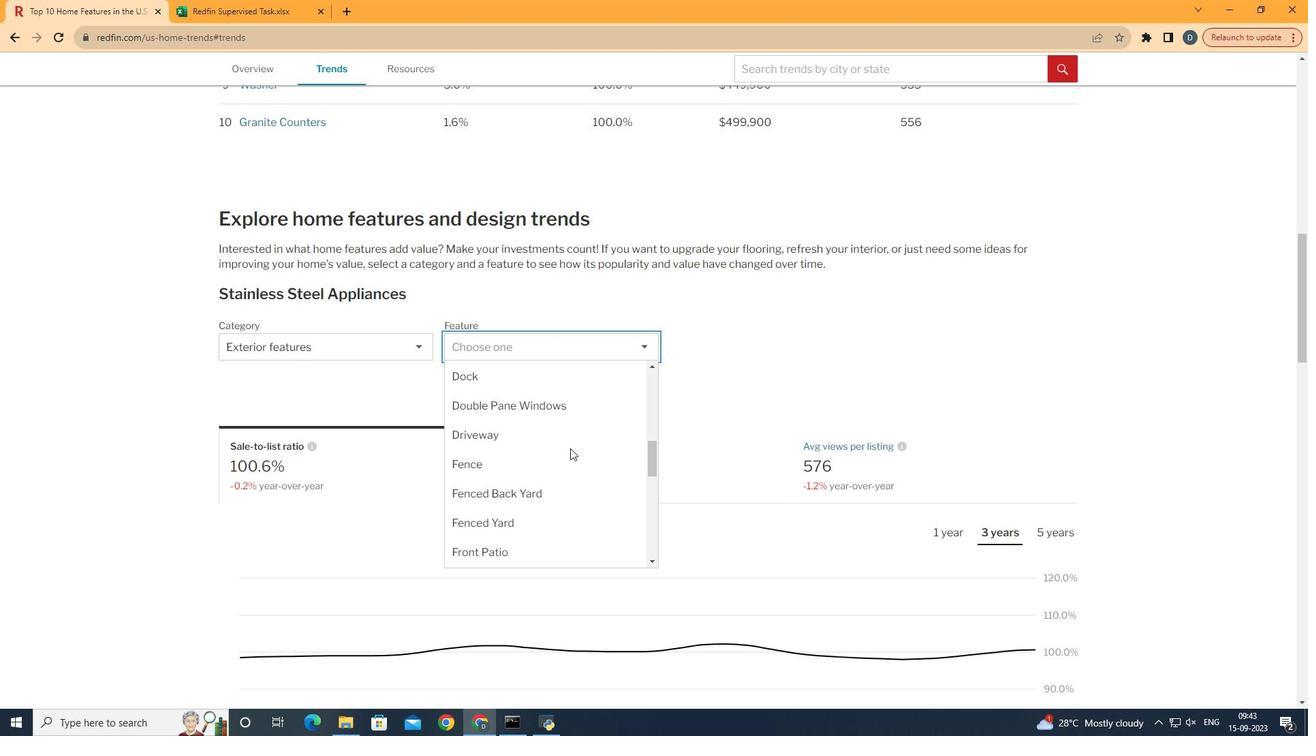 
Action: Mouse moved to (583, 460)
Screenshot: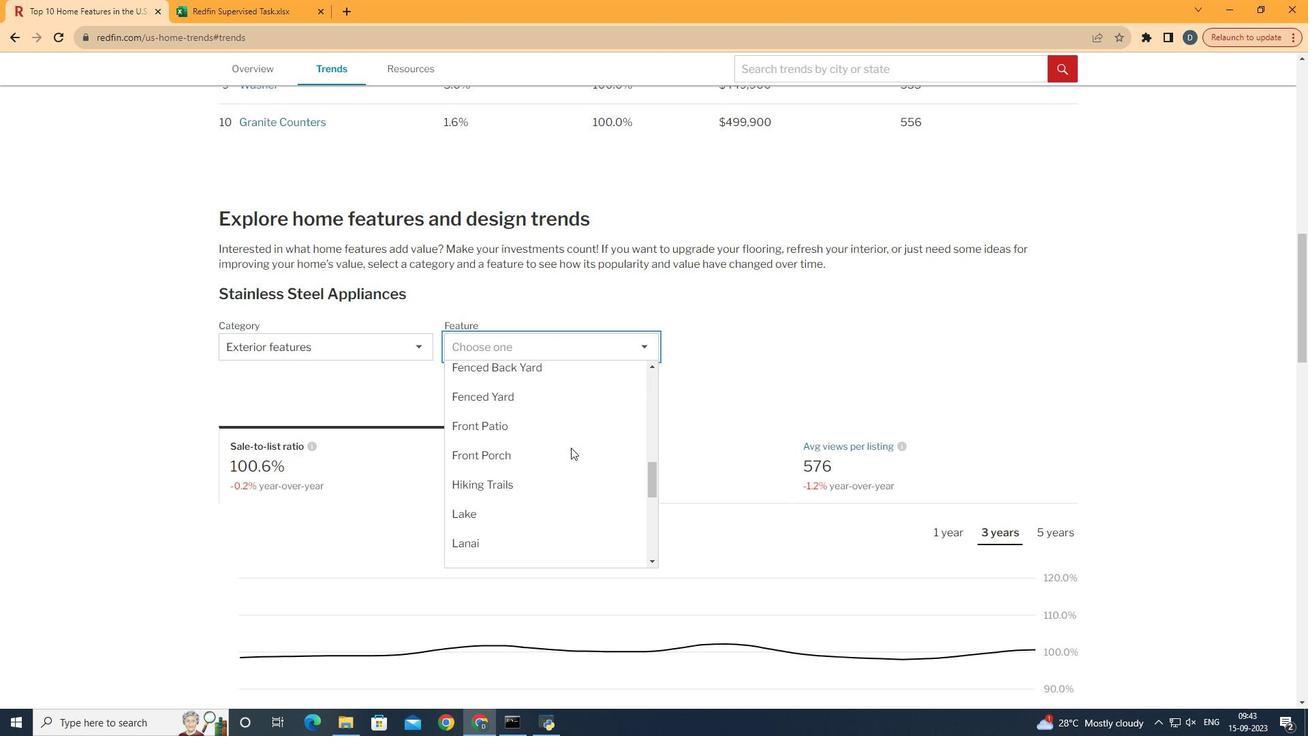 
Action: Mouse scrolled (583, 459) with delta (0, 0)
Screenshot: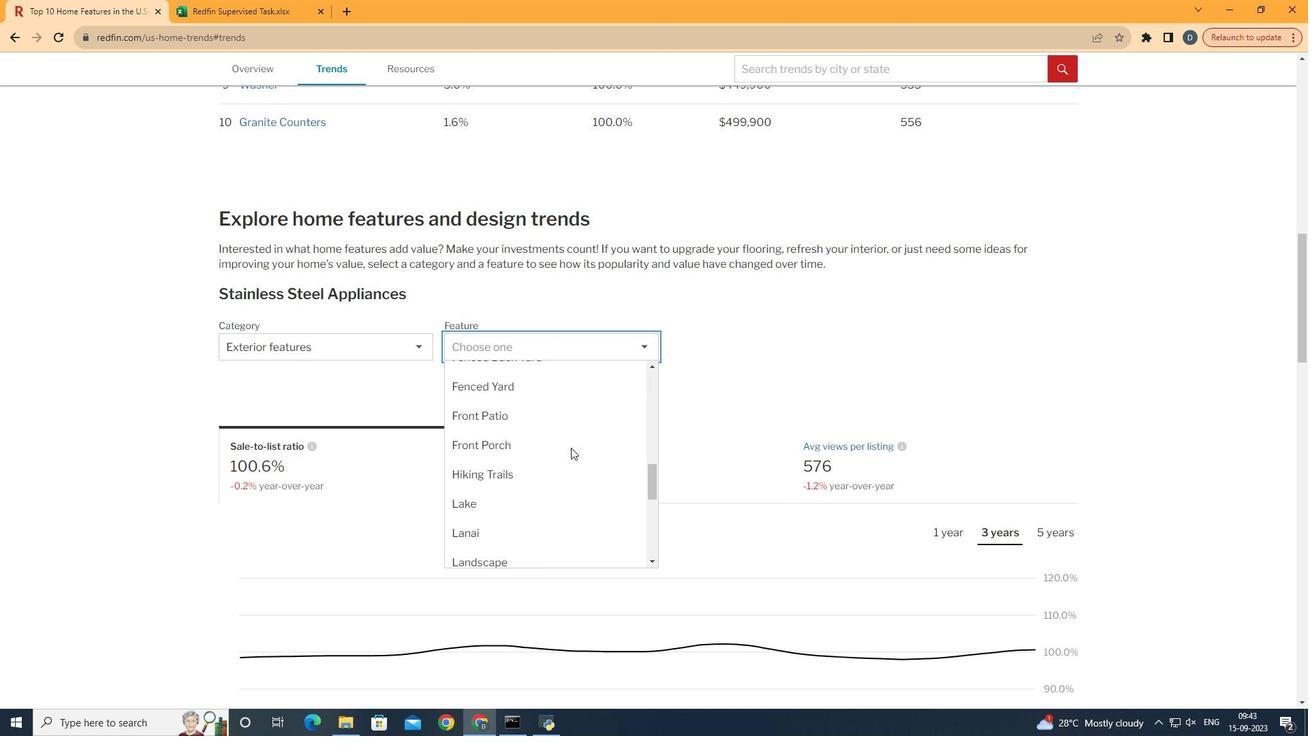 
Action: Mouse scrolled (583, 459) with delta (0, 0)
Screenshot: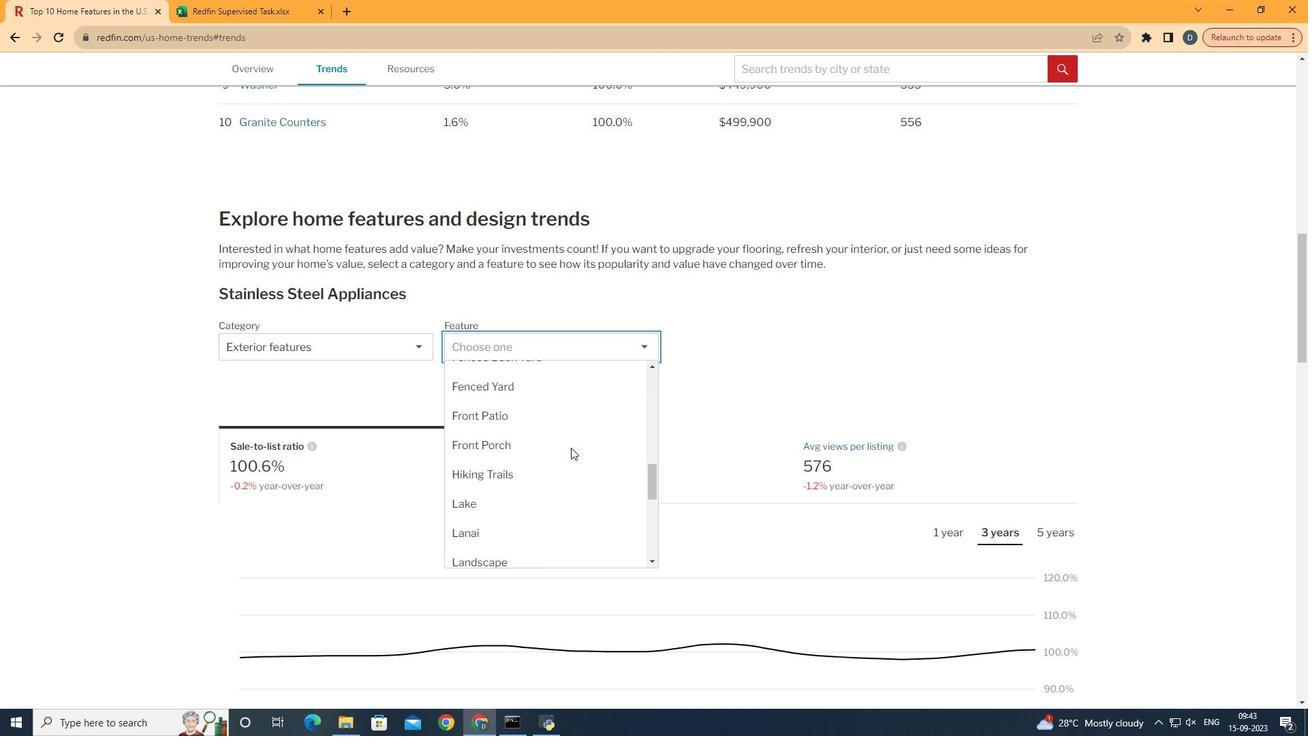 
Action: Mouse moved to (569, 479)
Screenshot: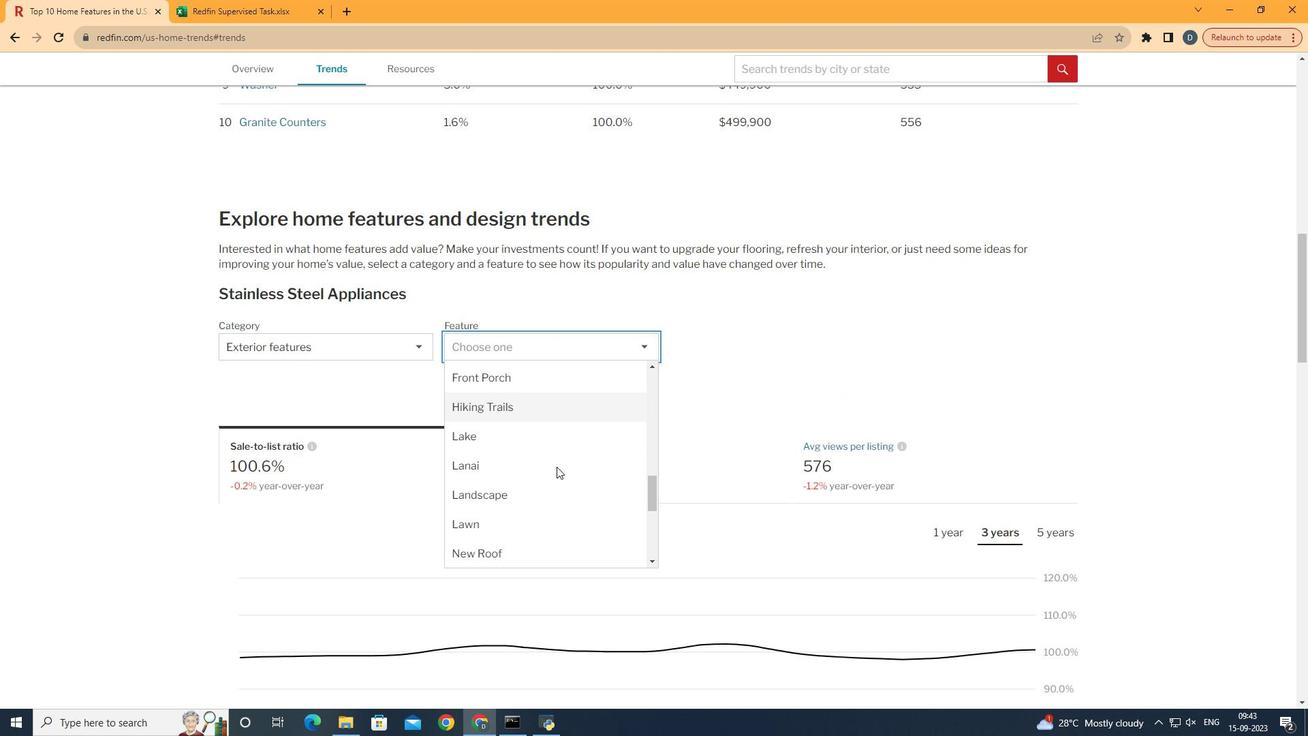 
Action: Mouse scrolled (569, 478) with delta (0, 0)
Screenshot: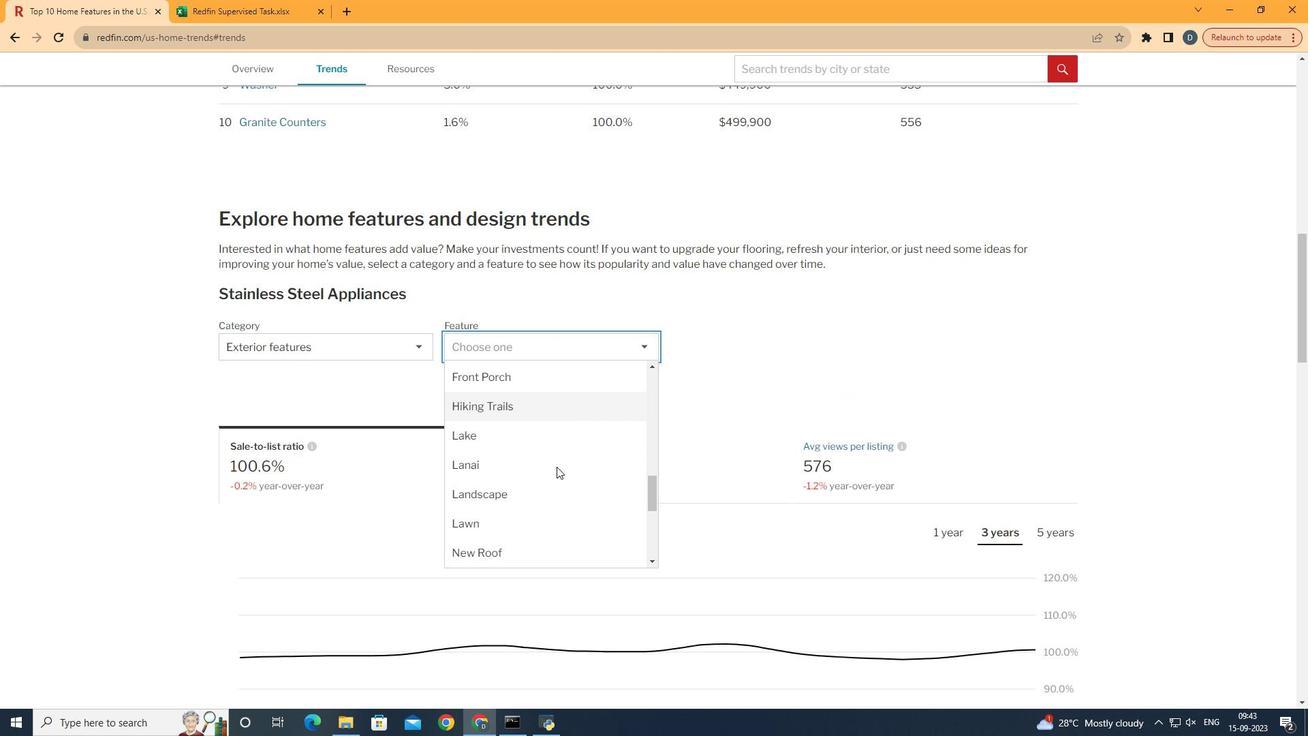 
Action: Mouse moved to (546, 527)
Screenshot: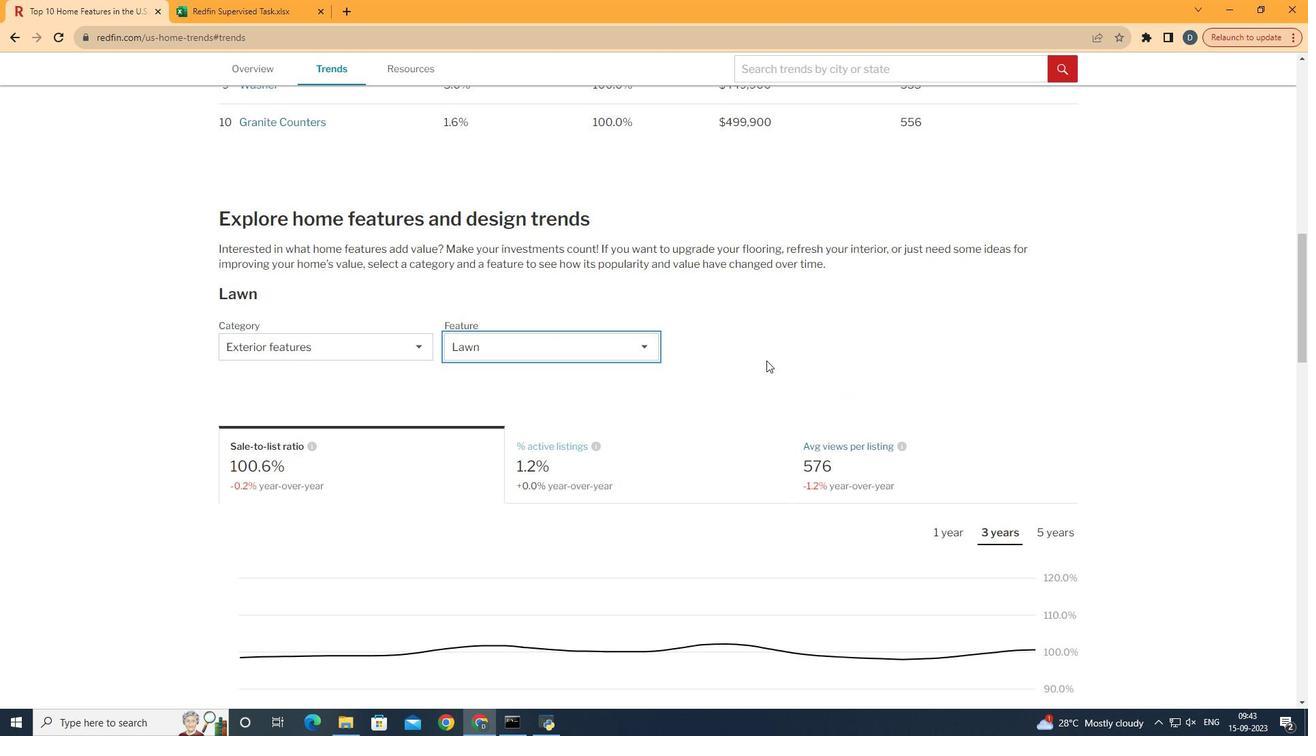 
Action: Mouse pressed left at (546, 527)
Screenshot: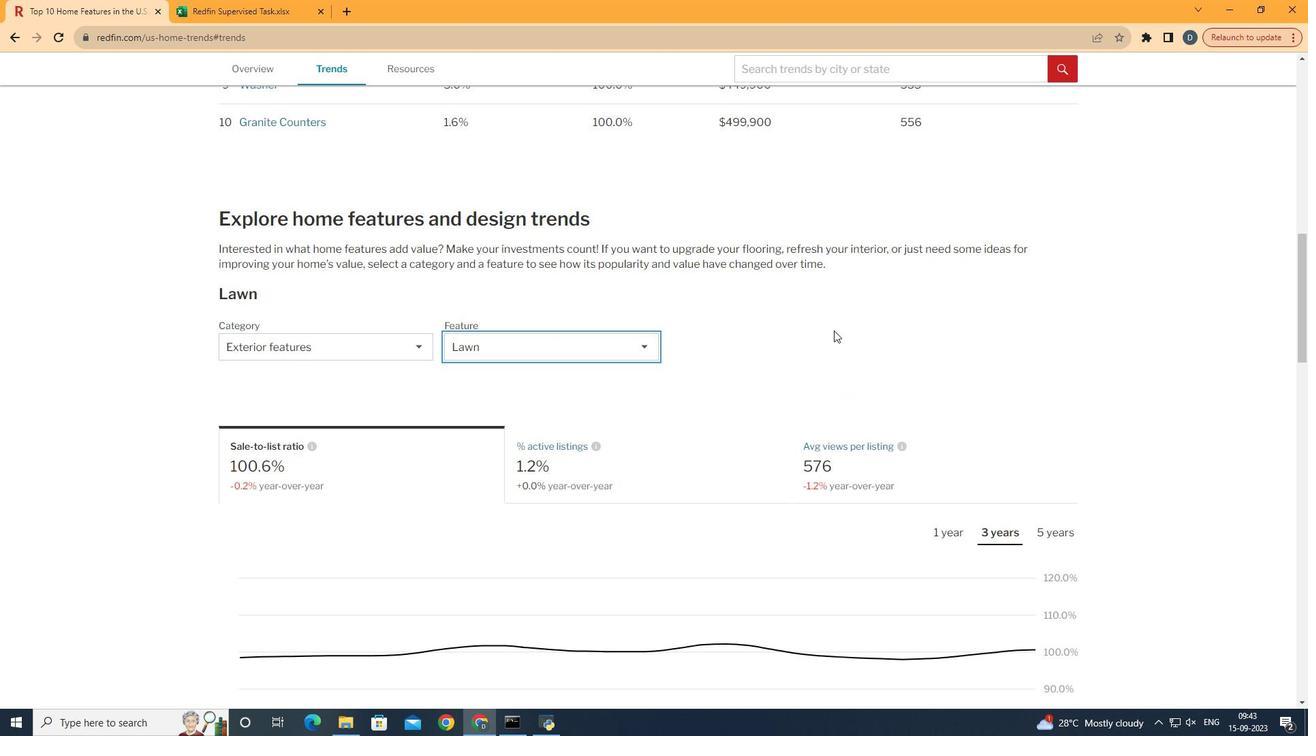 
Action: Mouse moved to (847, 342)
Screenshot: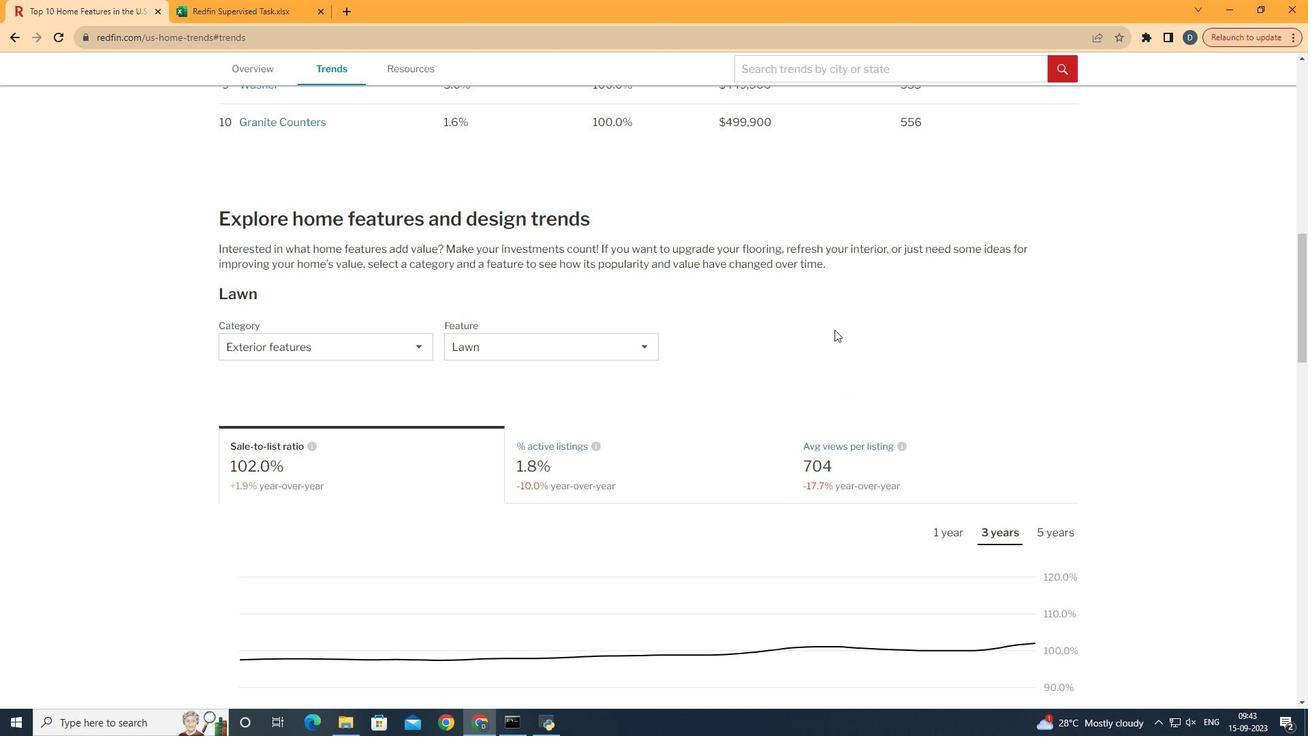 
Action: Mouse pressed left at (847, 342)
Screenshot: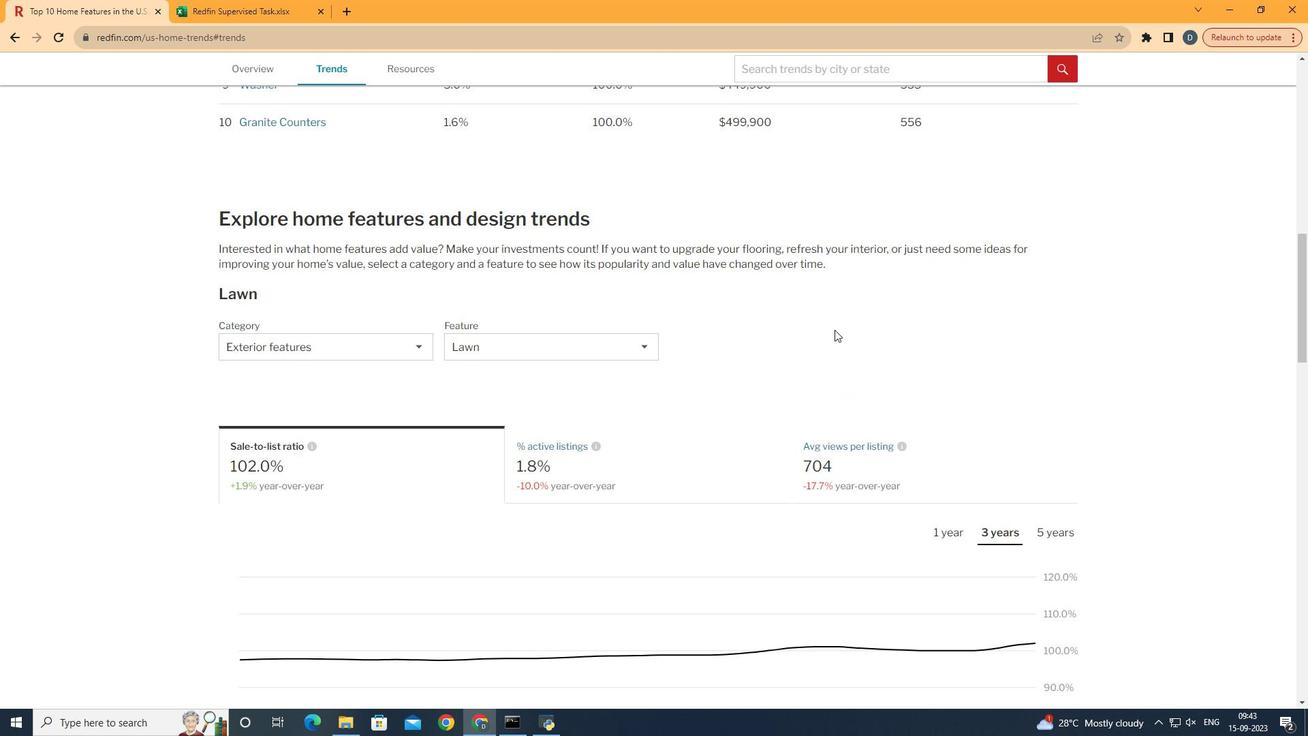 
Action: Mouse scrolled (847, 341) with delta (0, 0)
Screenshot: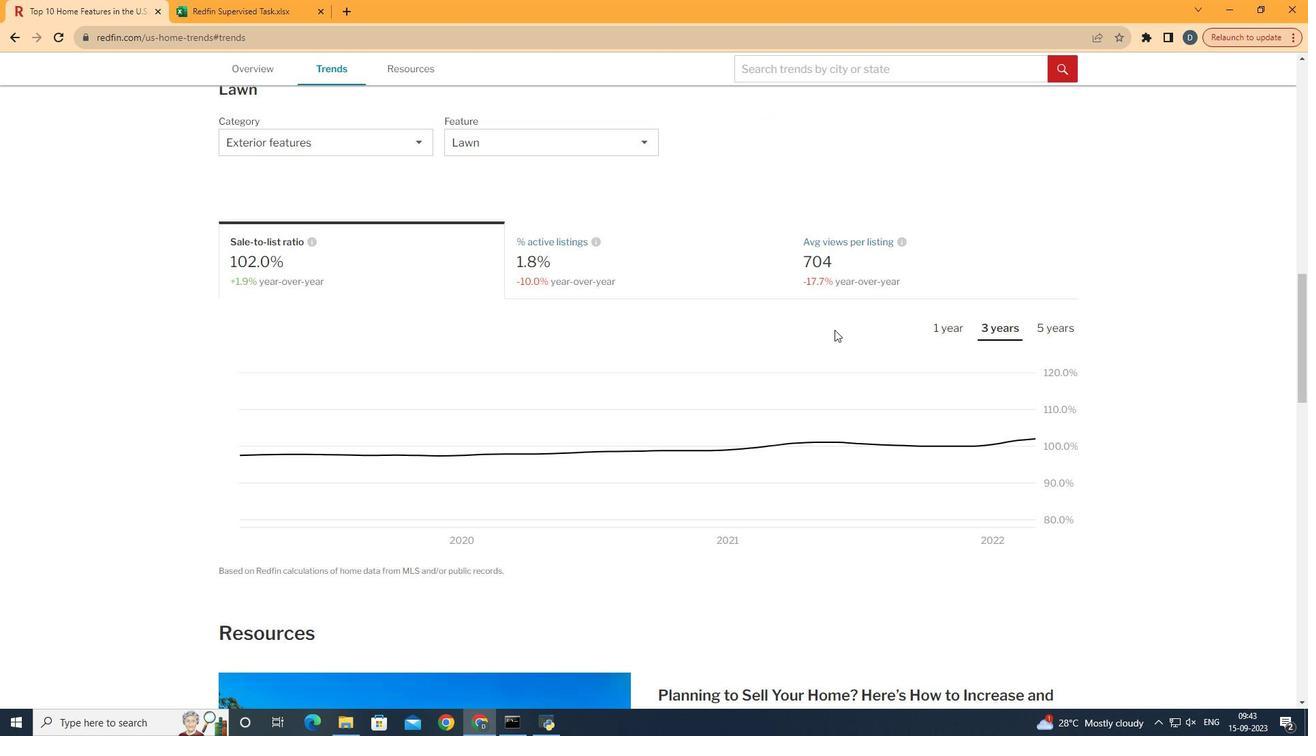 
Action: Mouse scrolled (847, 341) with delta (0, 0)
Screenshot: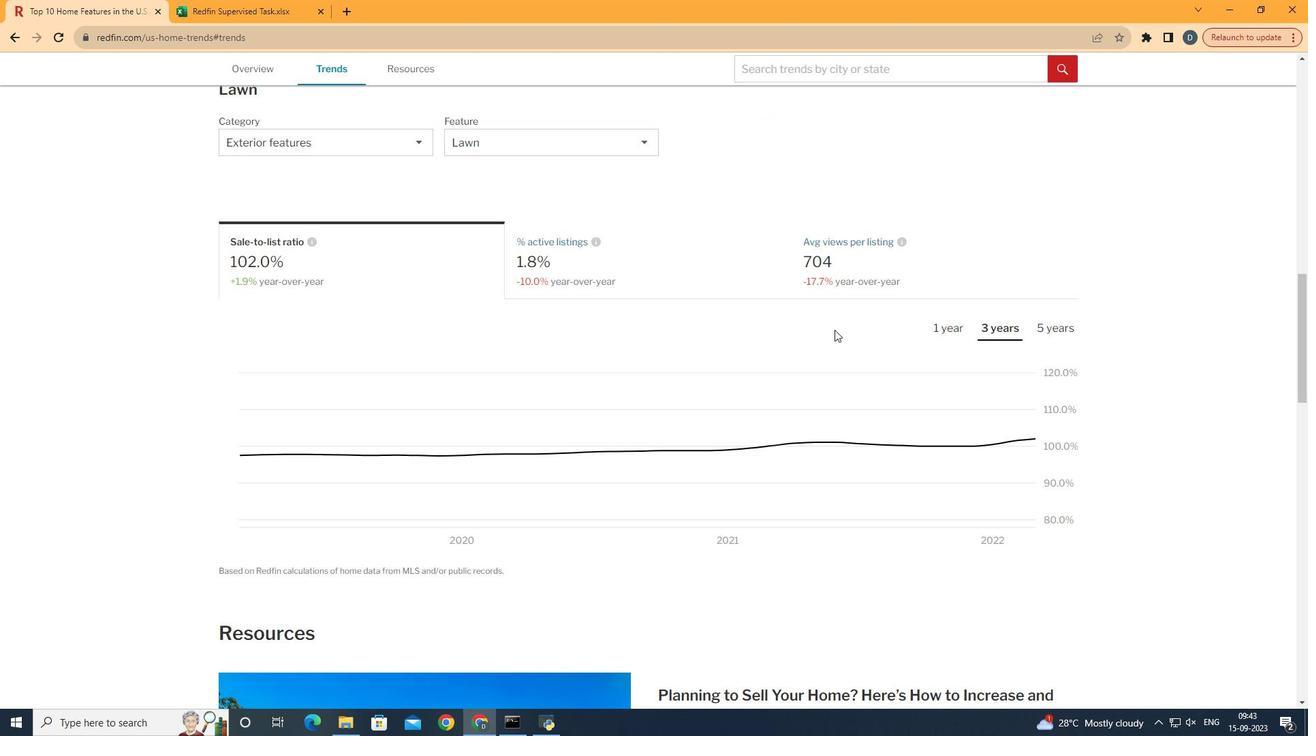 
Action: Mouse scrolled (847, 341) with delta (0, 0)
Screenshot: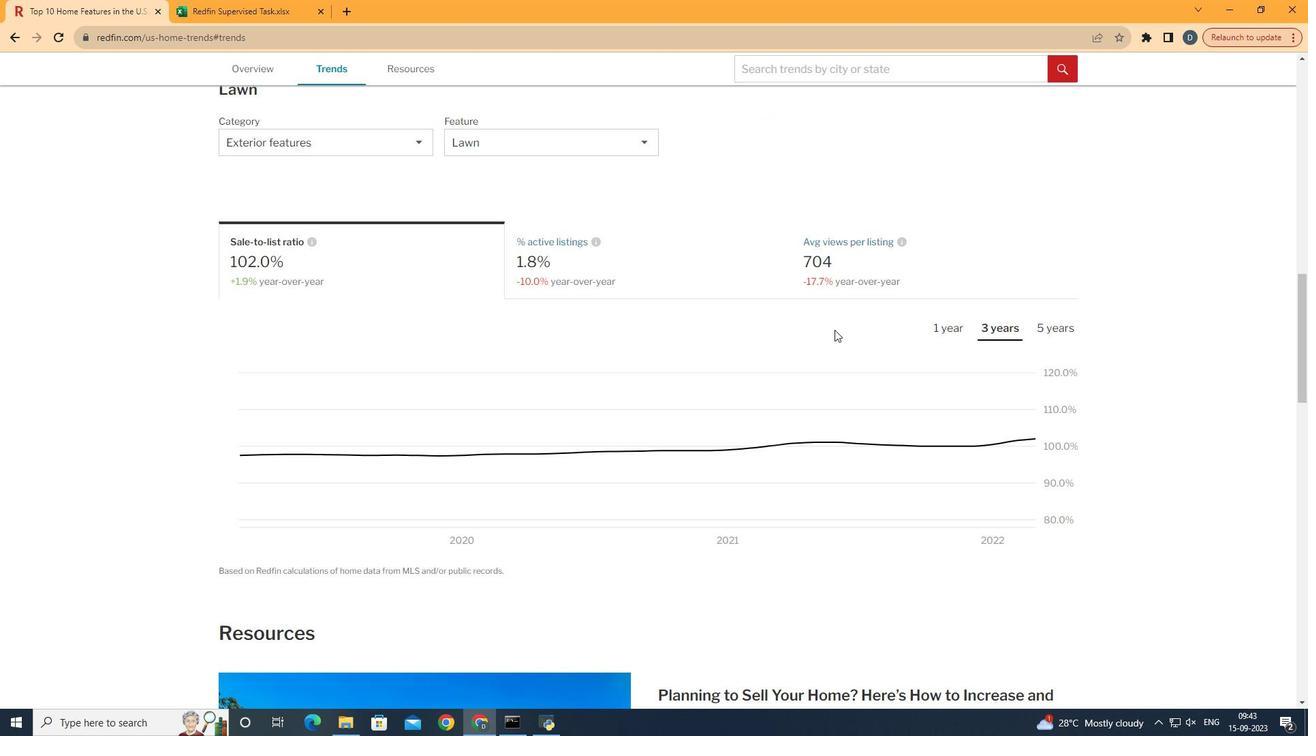 
Action: Mouse moved to (952, 257)
Screenshot: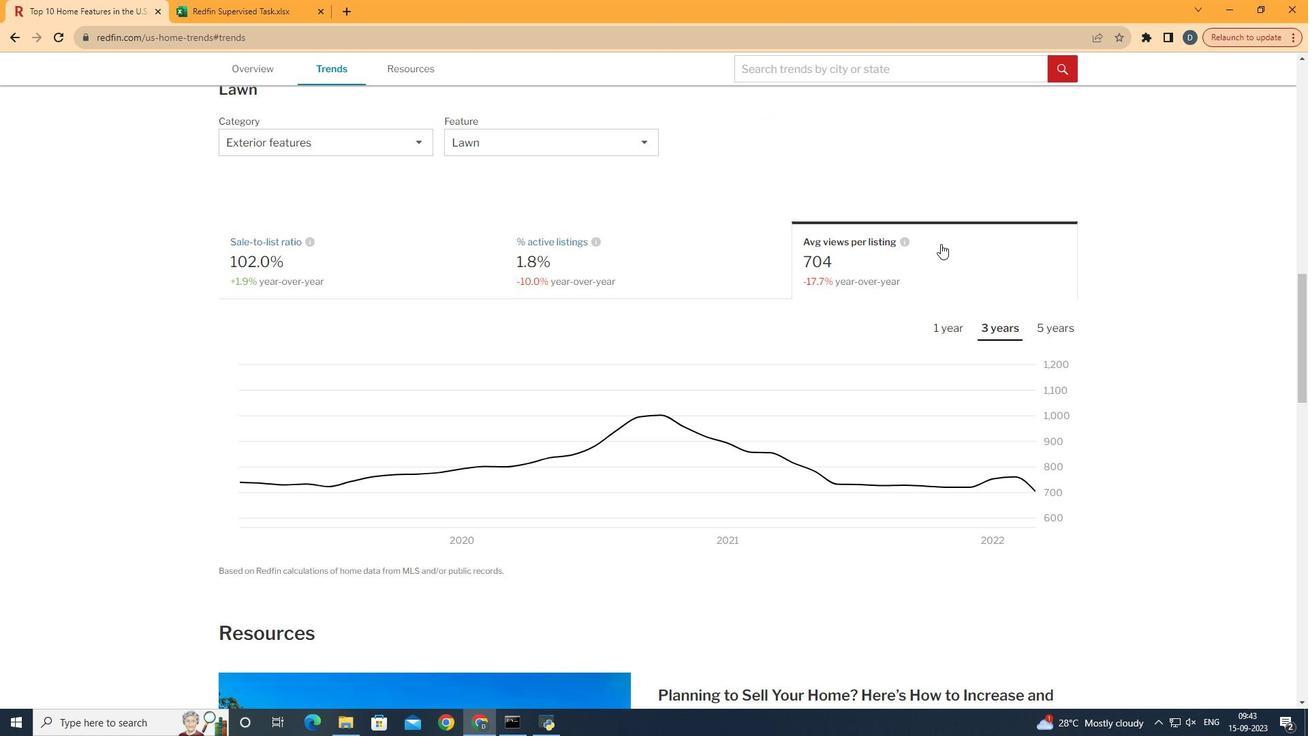 
Action: Mouse pressed left at (952, 257)
Screenshot: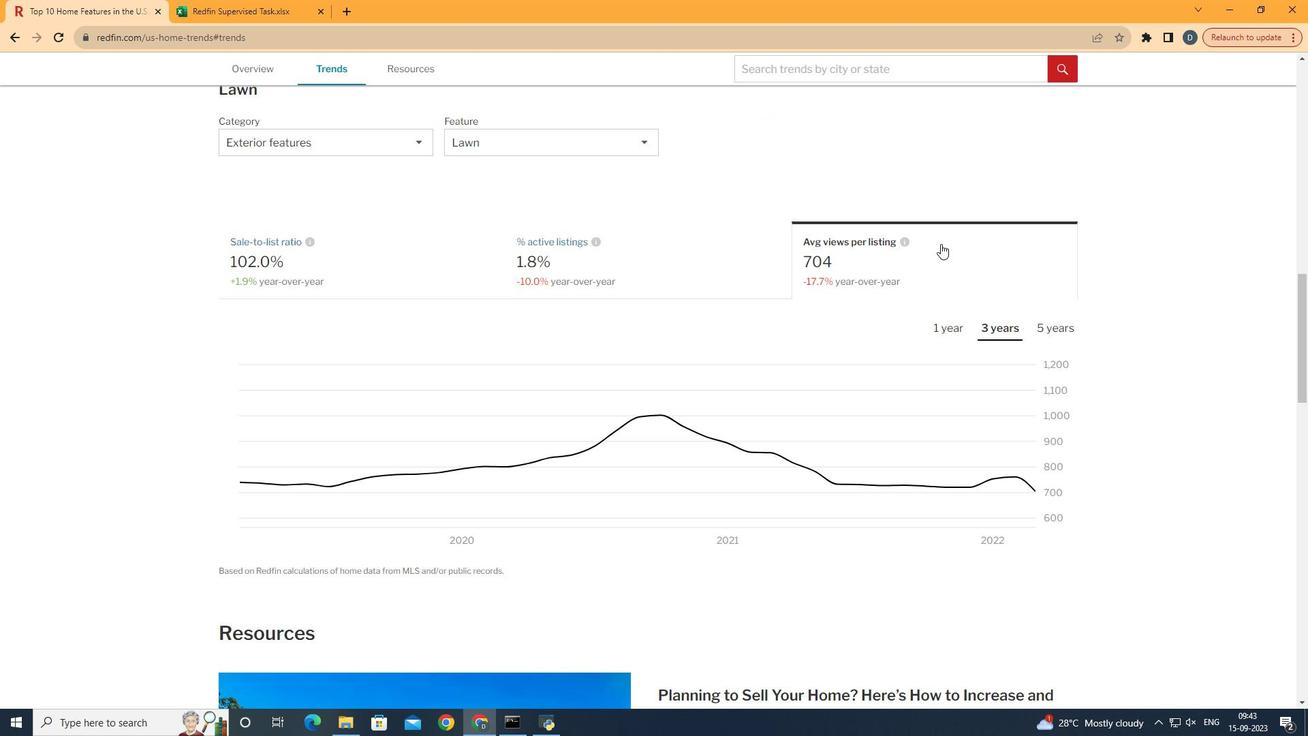 
Action: Mouse moved to (1077, 336)
Screenshot: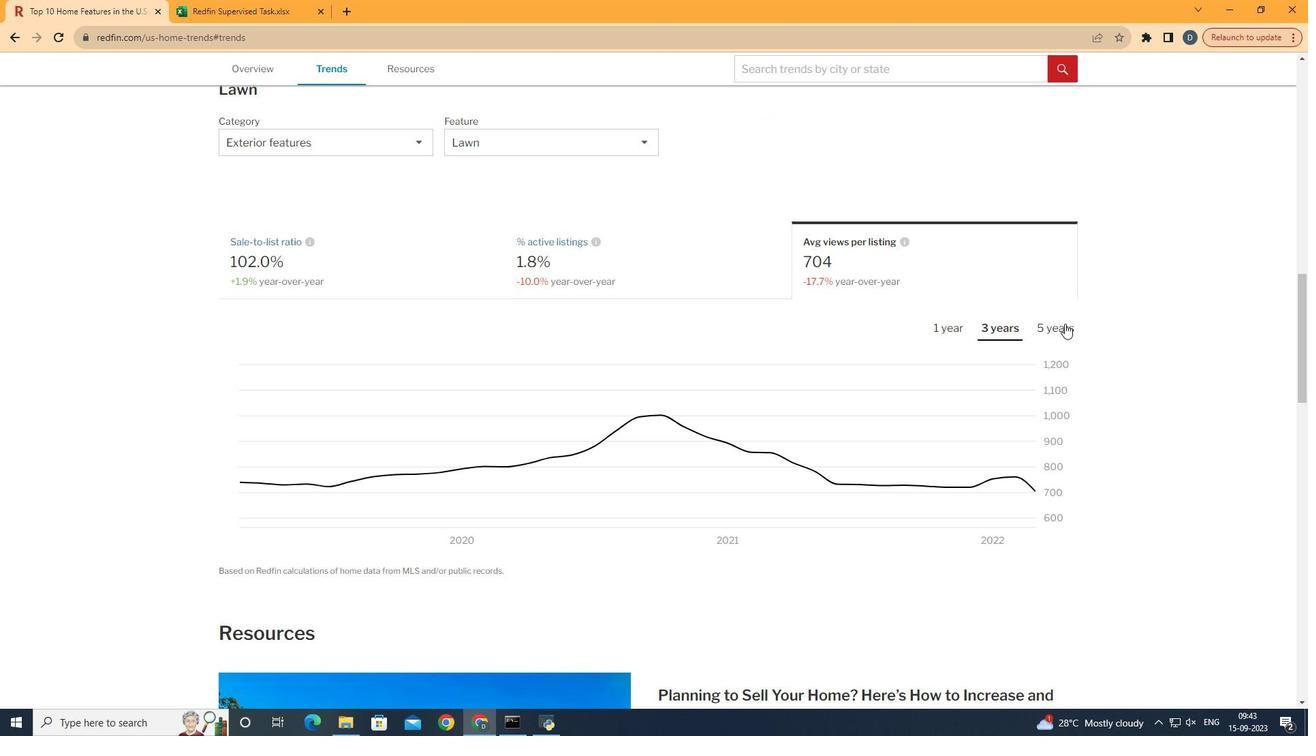 
Action: Mouse pressed left at (1077, 336)
Screenshot: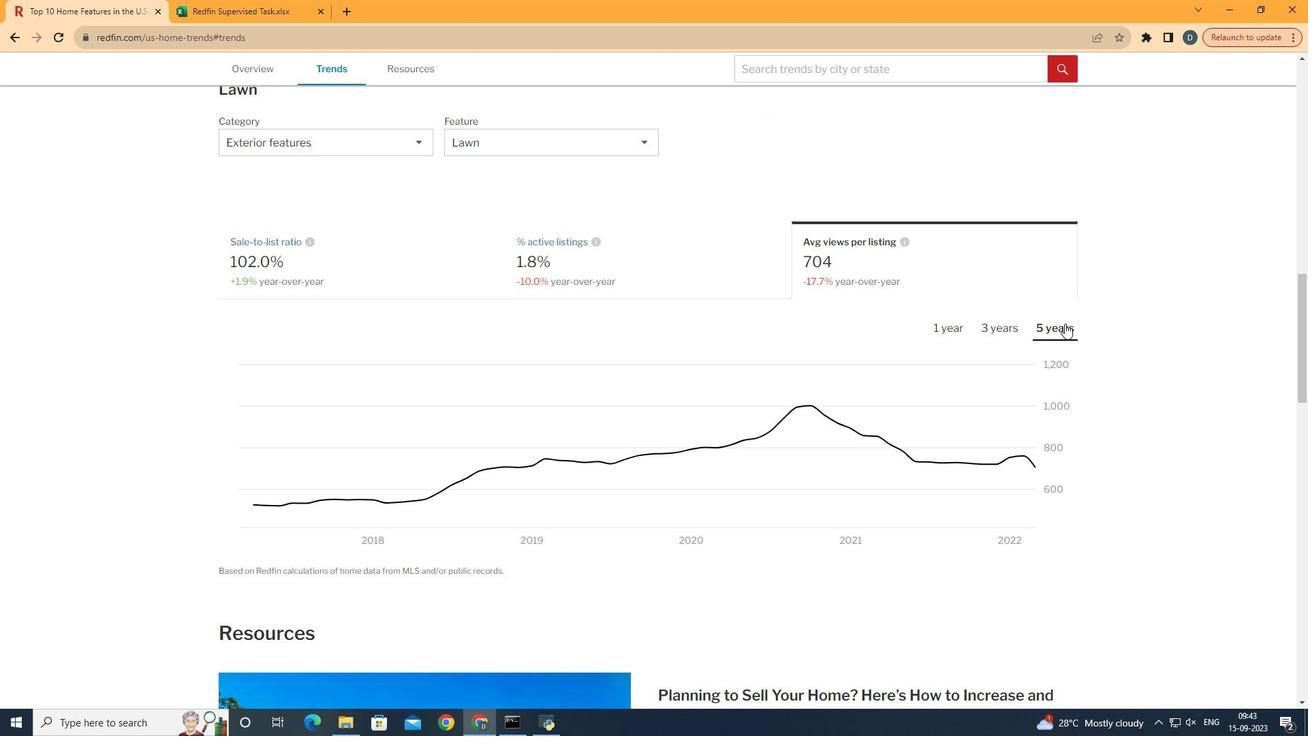 
